 Task: Add a signature Kiera Campbell containing With heartfelt thanks and warm wishes, Kiera Campbell to email address softage.9@softage.net and add a folder Quality control
Action: Mouse moved to (86, 65)
Screenshot: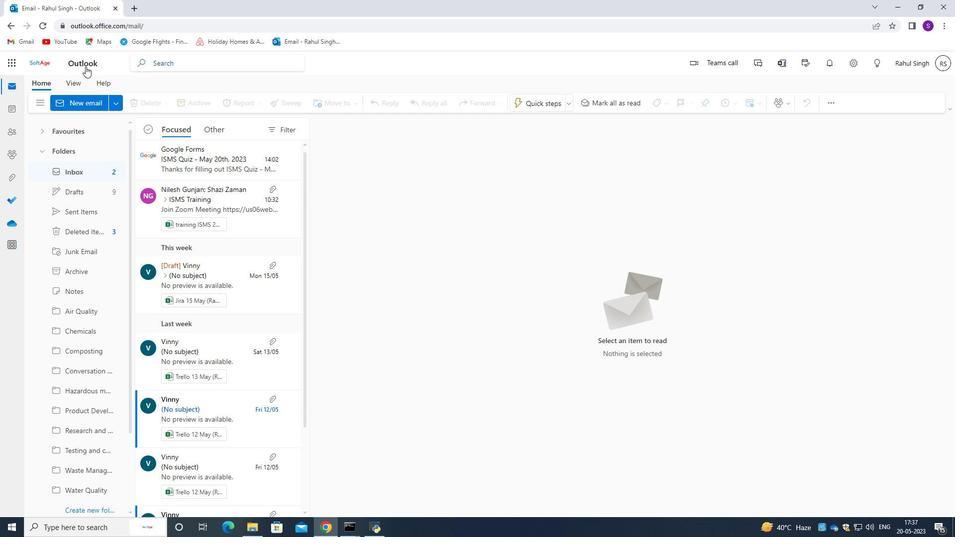 
Action: Mouse pressed left at (86, 65)
Screenshot: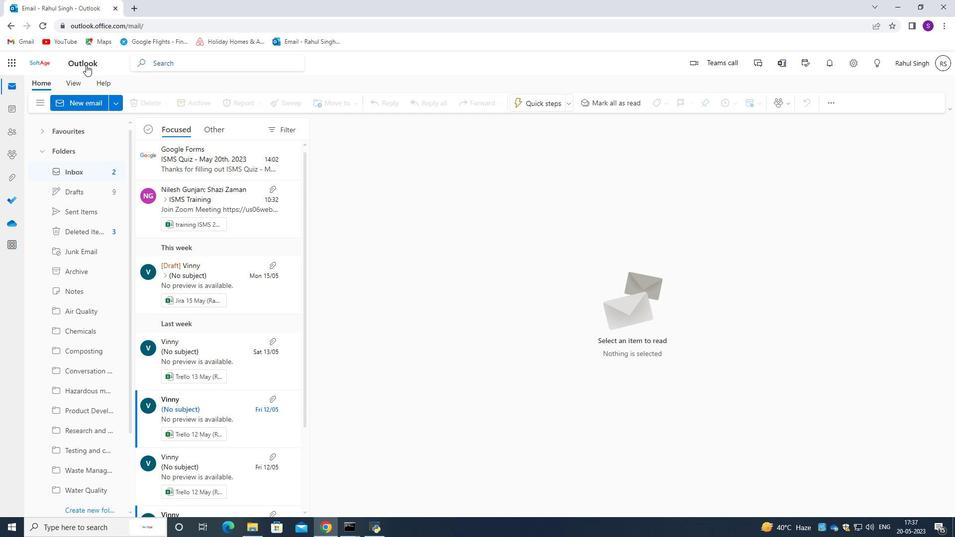 
Action: Mouse moved to (90, 103)
Screenshot: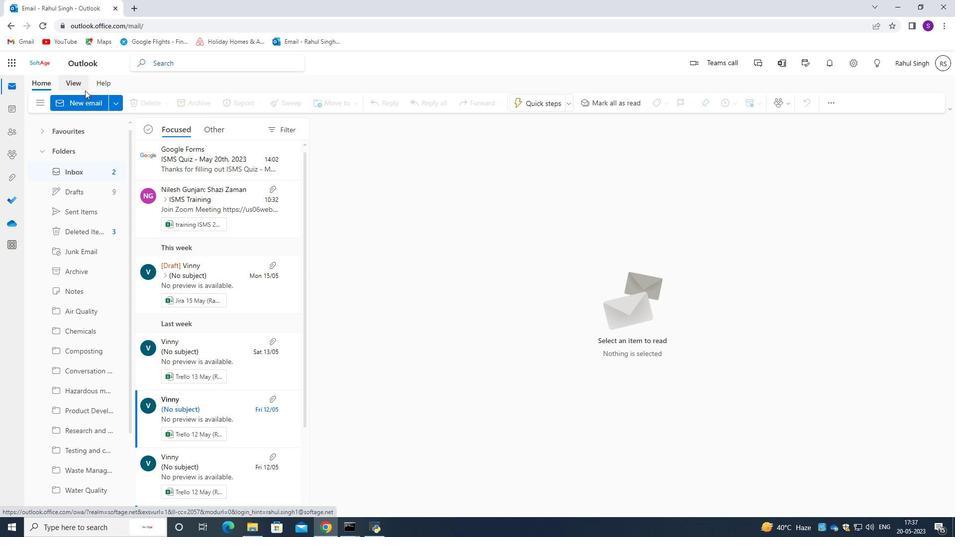 
Action: Mouse pressed left at (90, 103)
Screenshot: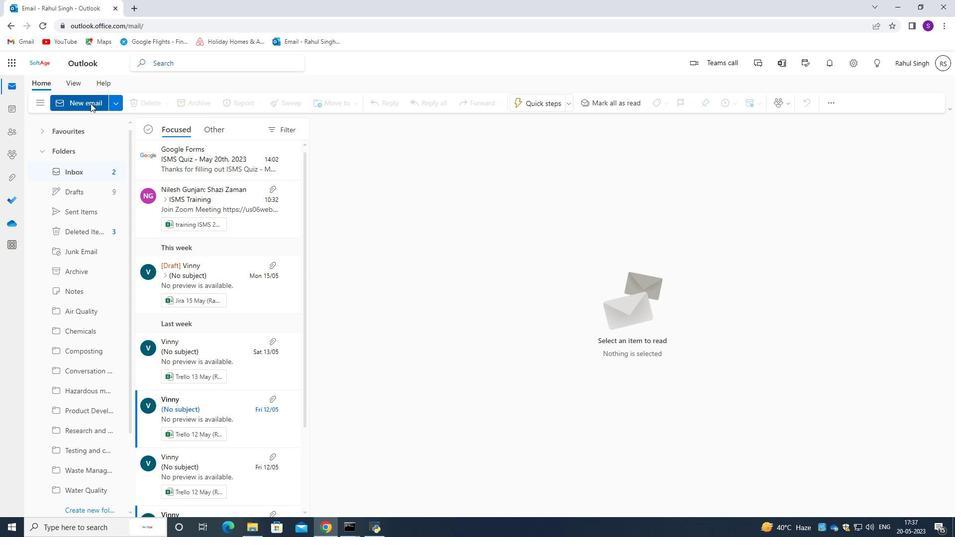
Action: Mouse moved to (649, 104)
Screenshot: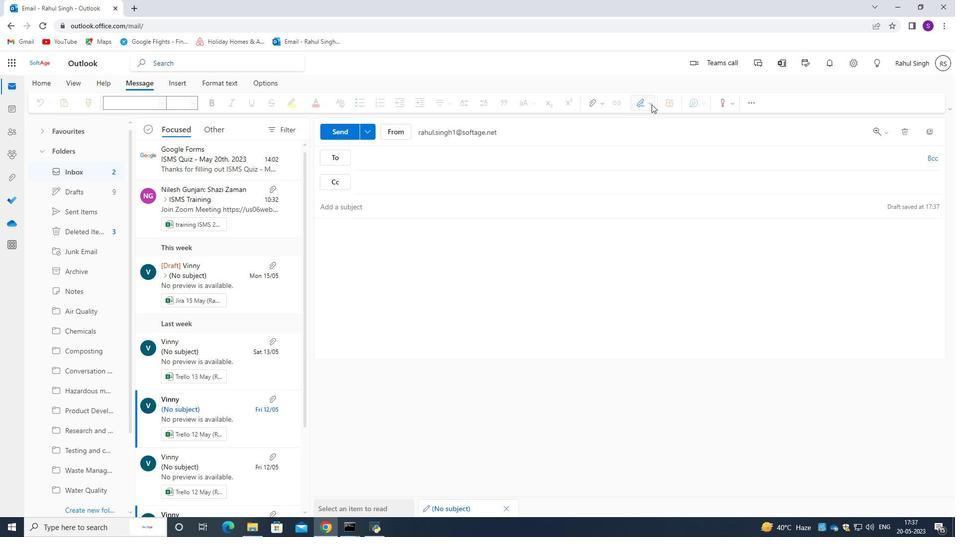 
Action: Mouse pressed left at (649, 104)
Screenshot: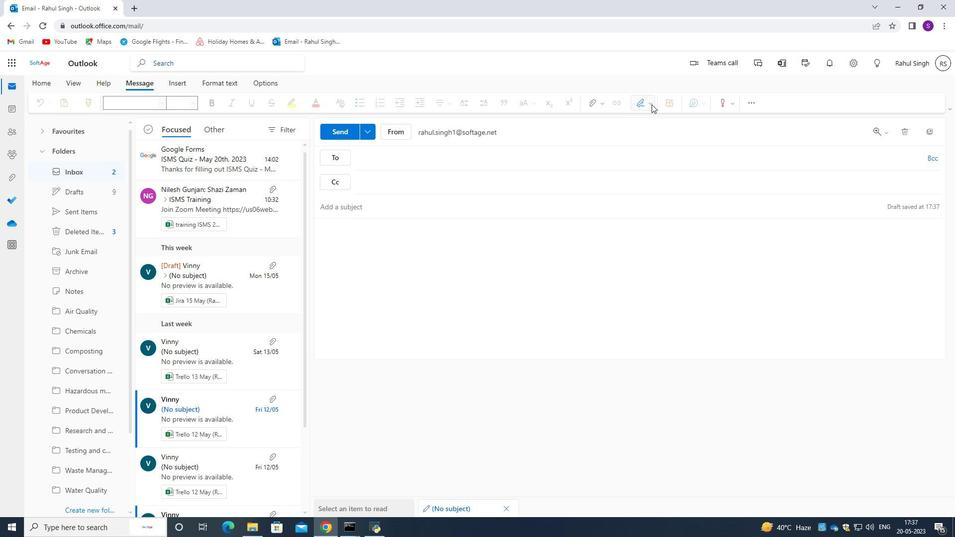 
Action: Mouse moved to (630, 179)
Screenshot: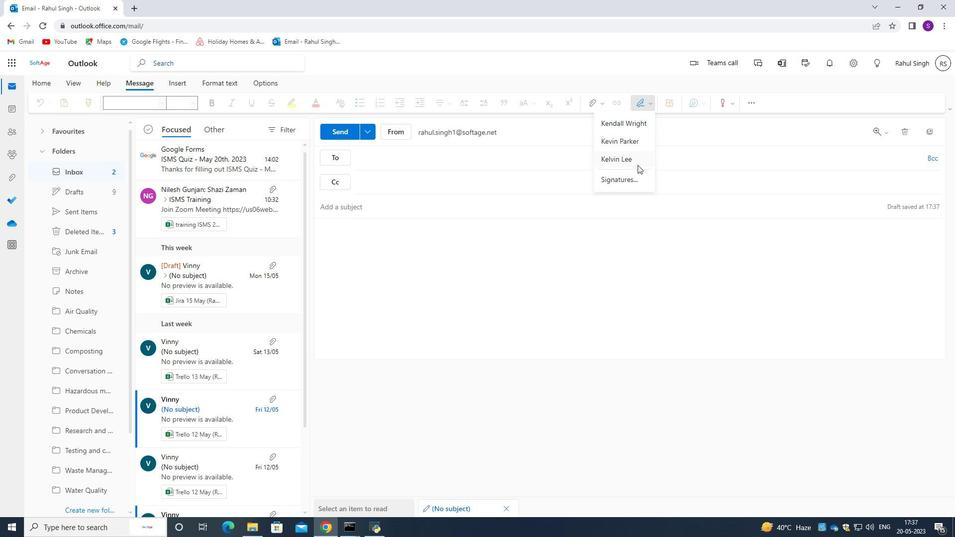 
Action: Mouse pressed left at (630, 179)
Screenshot: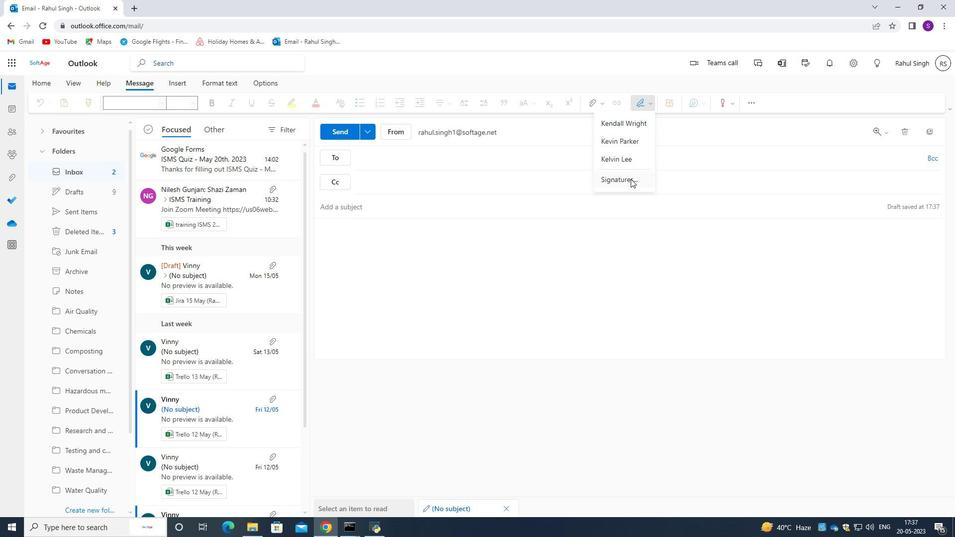 
Action: Mouse moved to (427, 160)
Screenshot: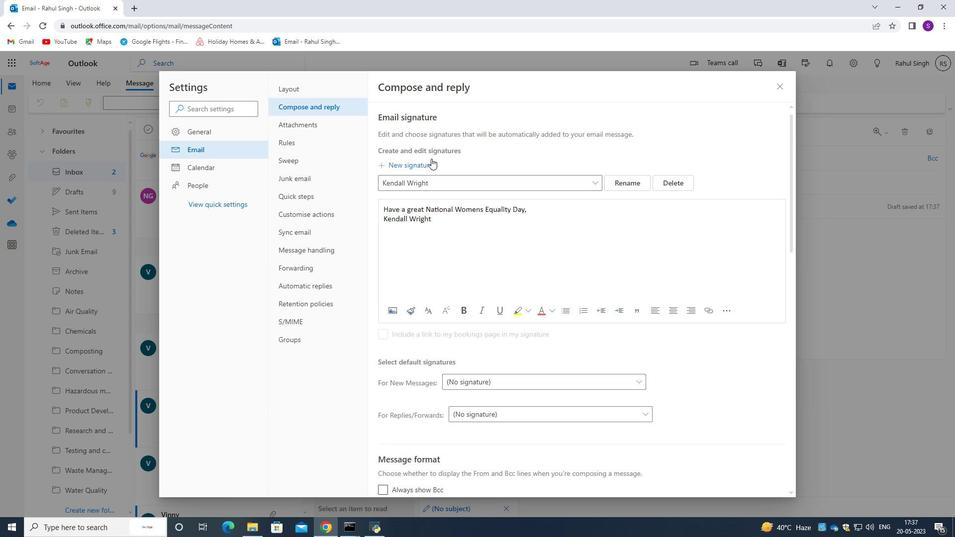 
Action: Mouse pressed left at (427, 160)
Screenshot: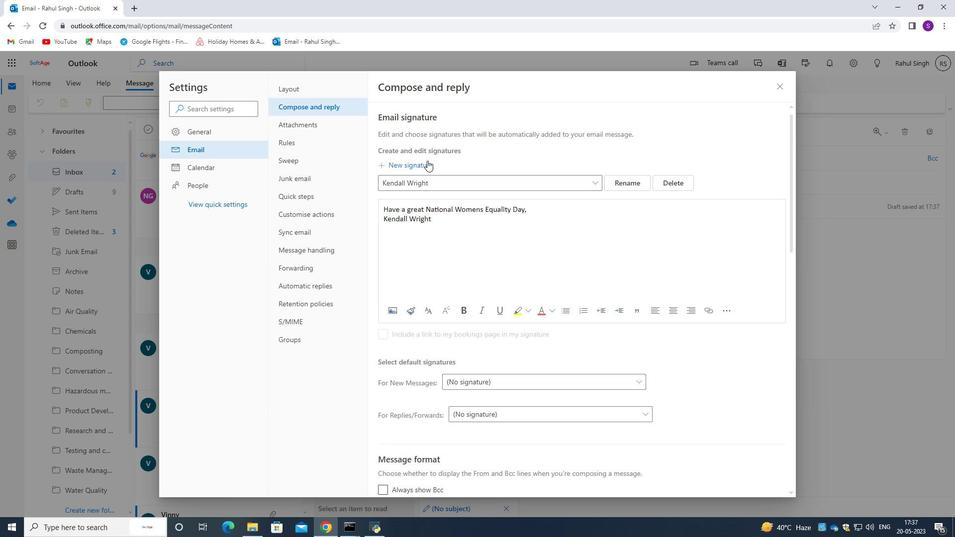 
Action: Mouse moved to (435, 179)
Screenshot: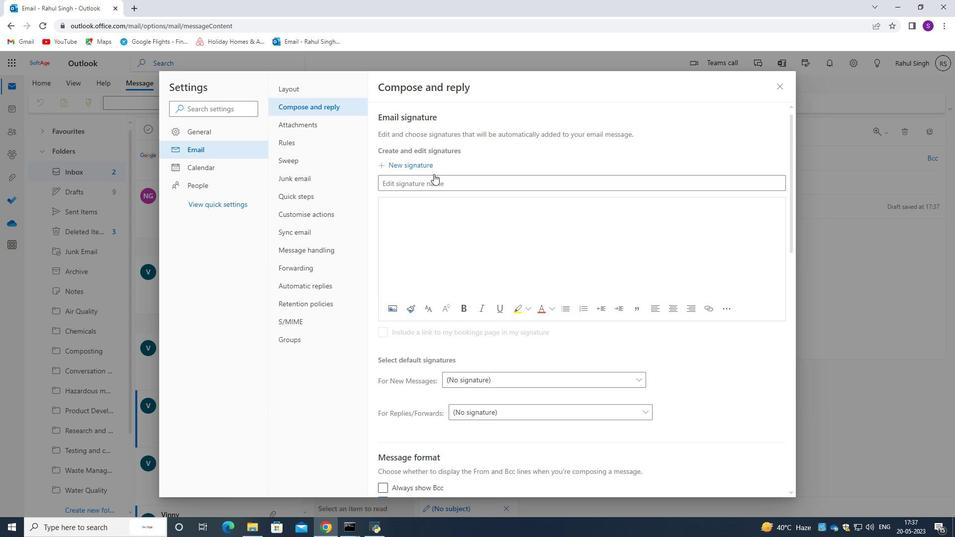 
Action: Mouse pressed left at (435, 179)
Screenshot: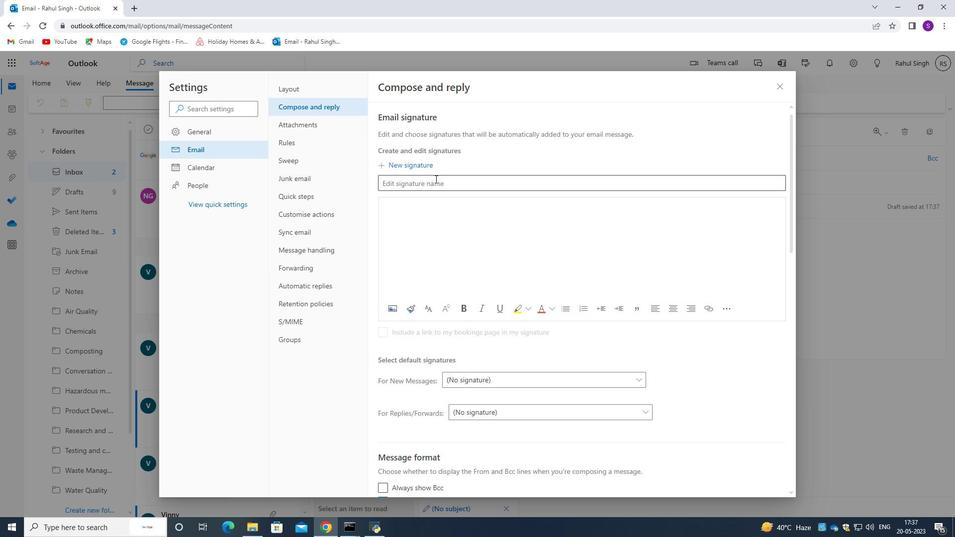 
Action: Mouse moved to (435, 179)
Screenshot: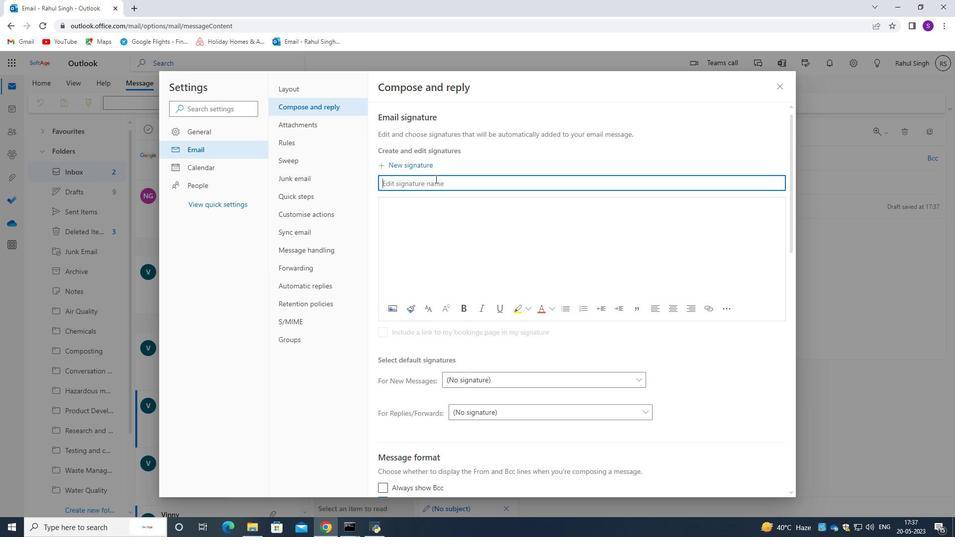 
Action: Key pressed <Key.caps_lock>K<Key.caps_lock>iera<Key.space><Key.caps_lock>C<Key.caps_lock>ampbell
Screenshot: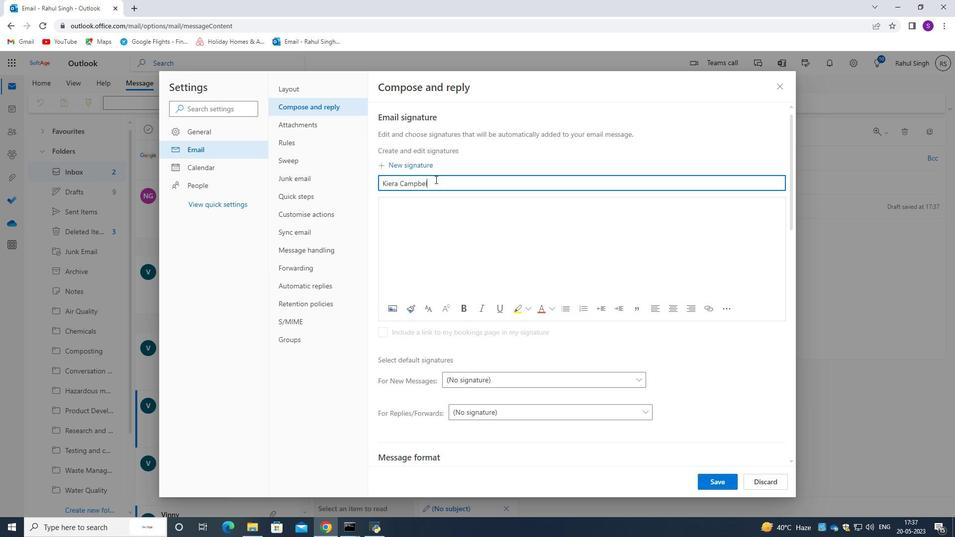 
Action: Mouse moved to (450, 221)
Screenshot: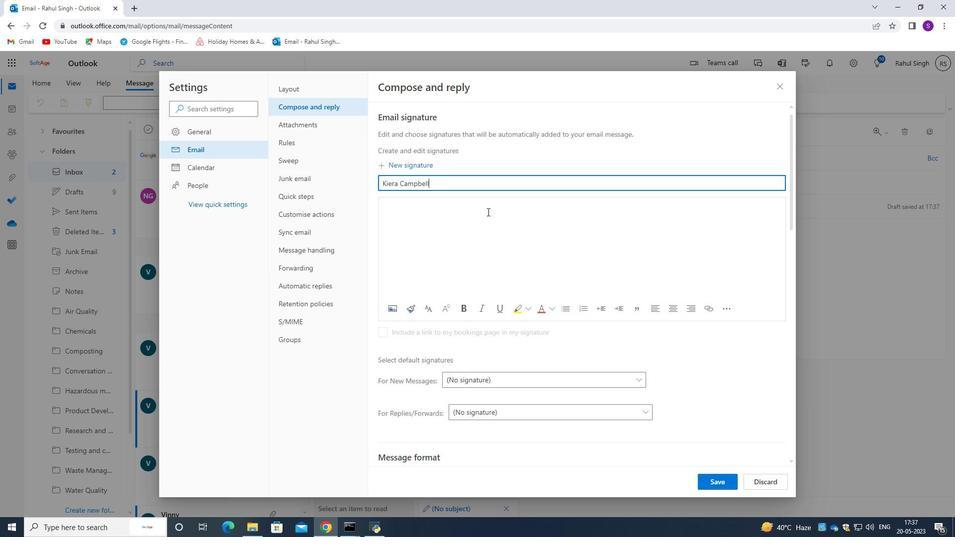 
Action: Mouse pressed left at (450, 221)
Screenshot: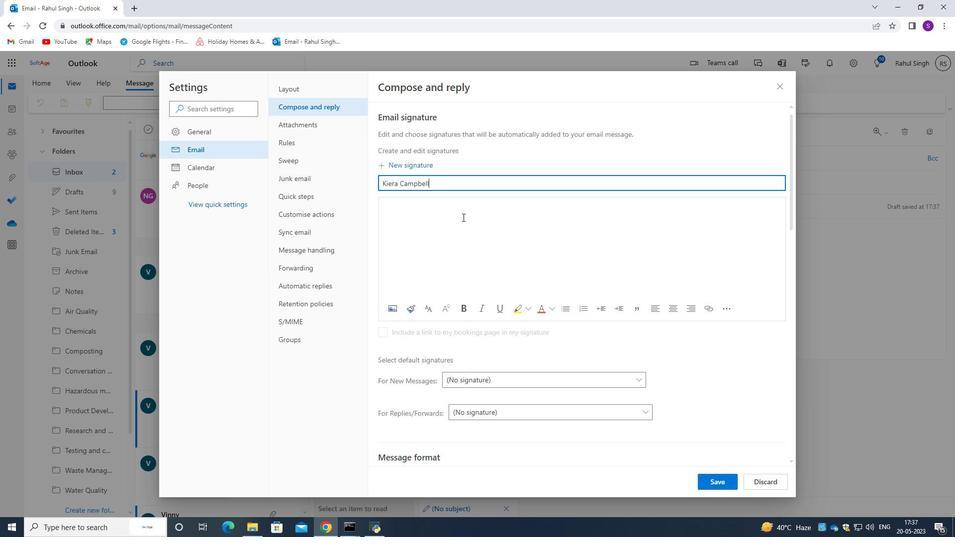 
Action: Key pressed <Key.caps_lock>C<Key.caps_lock><Key.backspace>containing<Key.space><Key.backspace><Key.backspace><Key.backspace><Key.backspace><Key.backspace><Key.backspace><Key.backspace><Key.backspace><Key.backspace><Key.backspace><Key.backspace><Key.backspace><Key.backspace><Key.backspace><Key.backspace><Key.backspace><Key.caps_lock>H<Key.caps_lock>eartfelt<Key.space>thanks<Key.space>and<Key.space>warm<Key.space>wishes,<Key.enter><Key.caps_lock>K<Key.caps_lock>iera<Key.space><Key.caps_lock>C<Key.caps_lock>ampbell
Screenshot: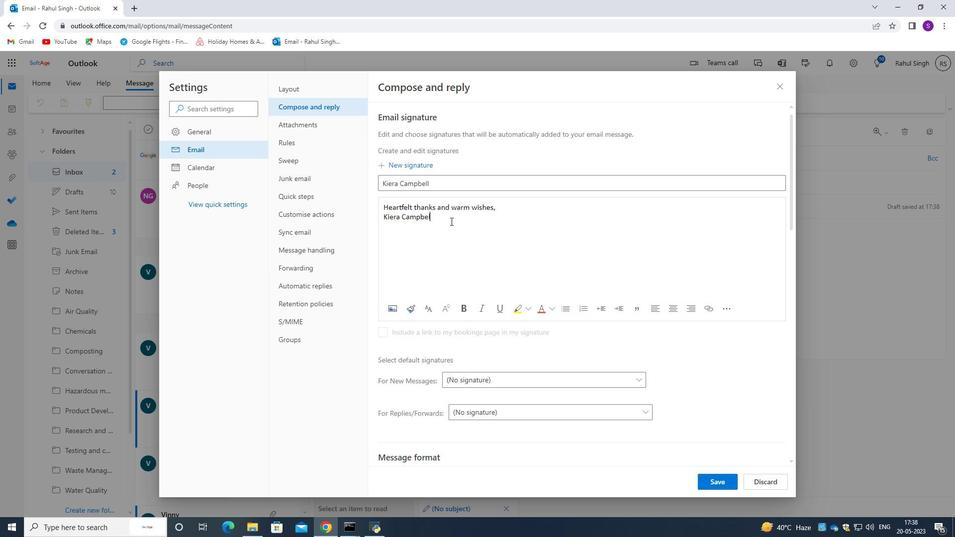 
Action: Mouse moved to (715, 480)
Screenshot: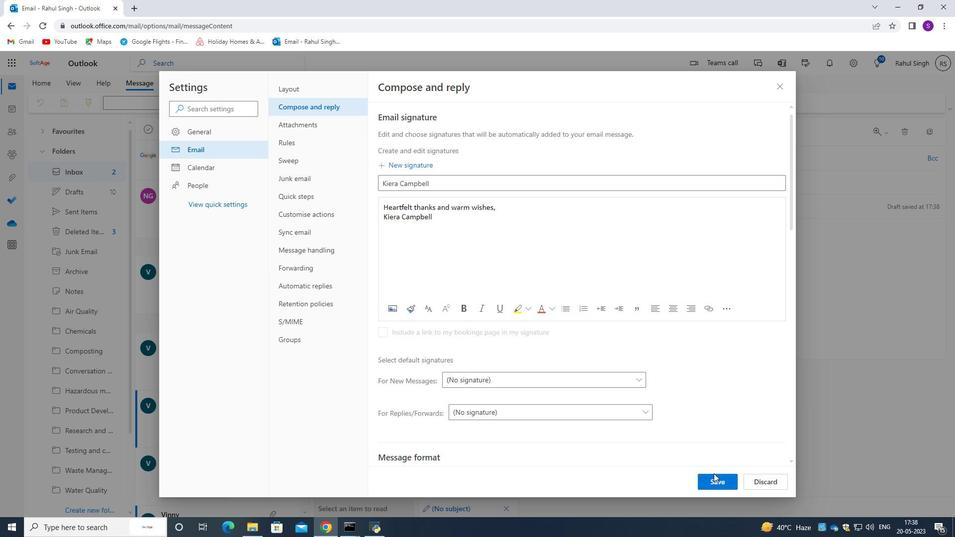 
Action: Mouse pressed left at (715, 480)
Screenshot: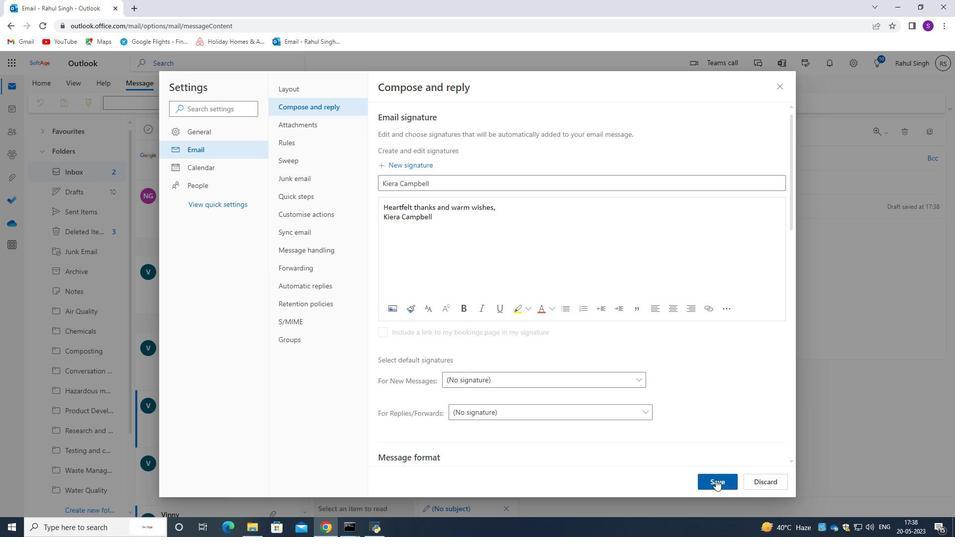 
Action: Mouse moved to (710, 415)
Screenshot: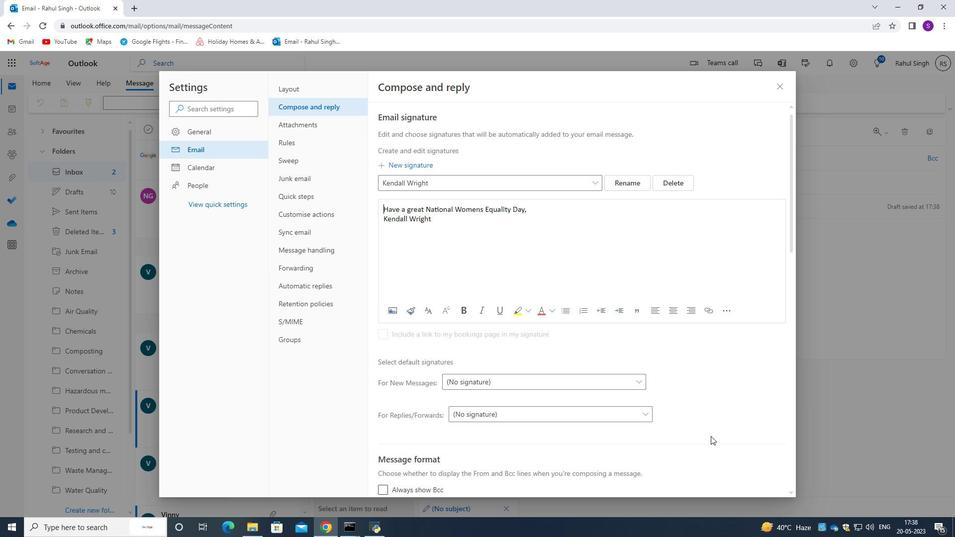 
Action: Mouse scrolled (710, 414) with delta (0, 0)
Screenshot: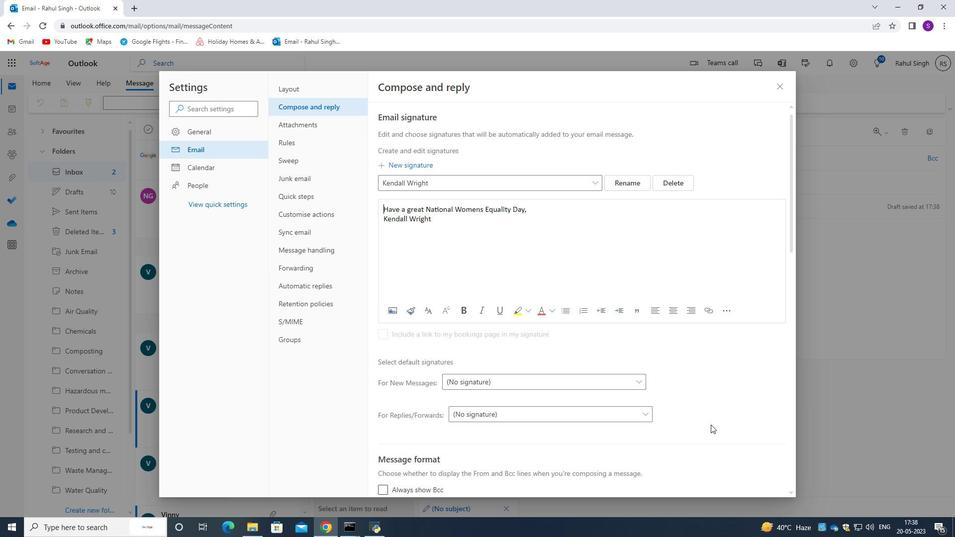 
Action: Mouse scrolled (710, 414) with delta (0, 0)
Screenshot: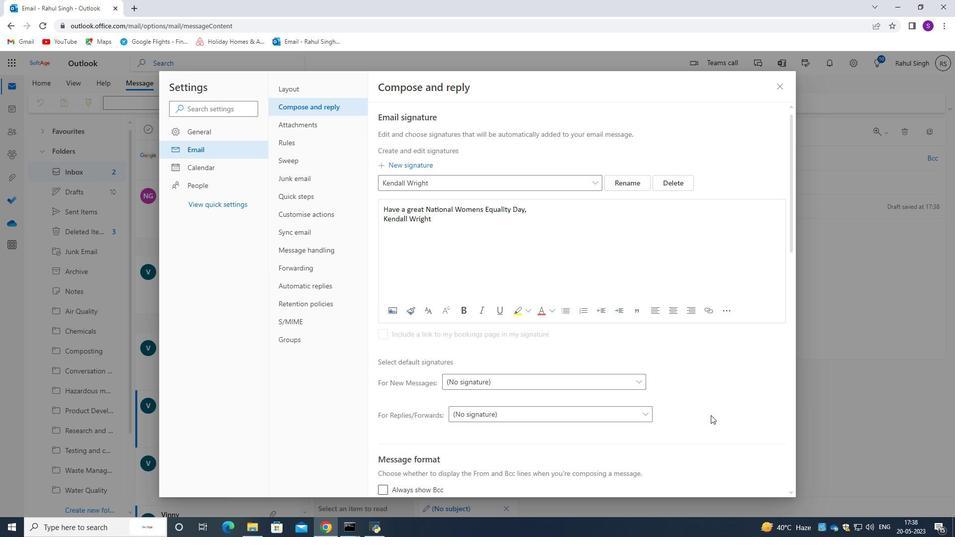 
Action: Mouse moved to (709, 413)
Screenshot: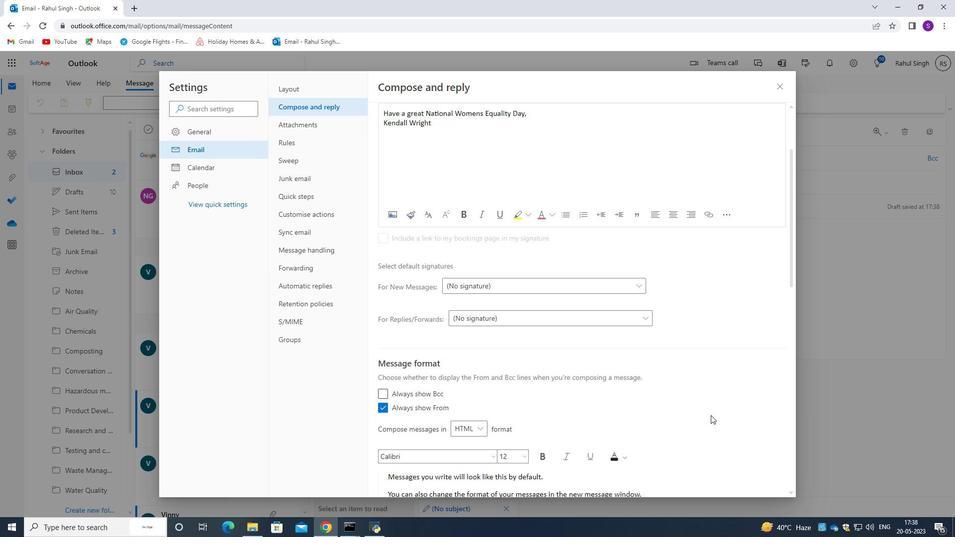 
Action: Mouse scrolled (709, 413) with delta (0, 0)
Screenshot: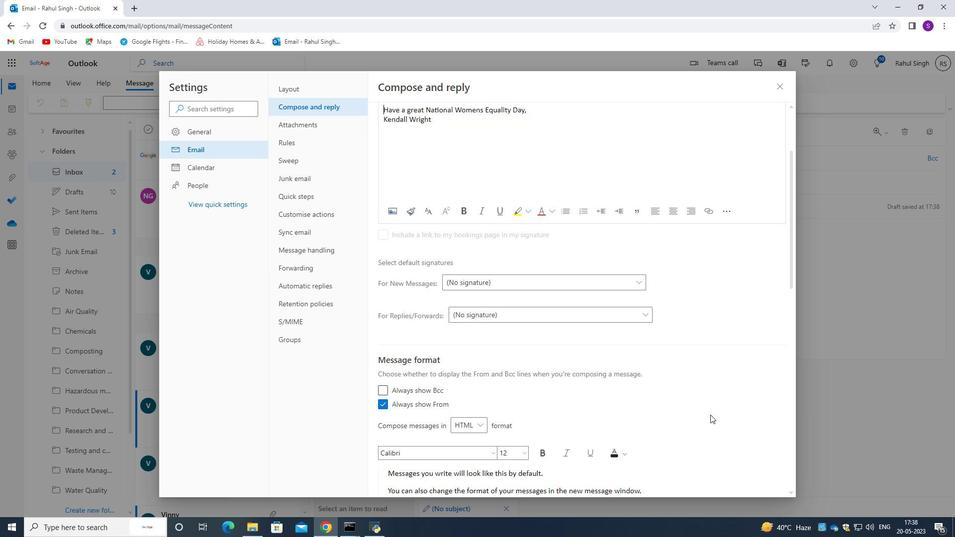 
Action: Mouse scrolled (709, 413) with delta (0, 0)
Screenshot: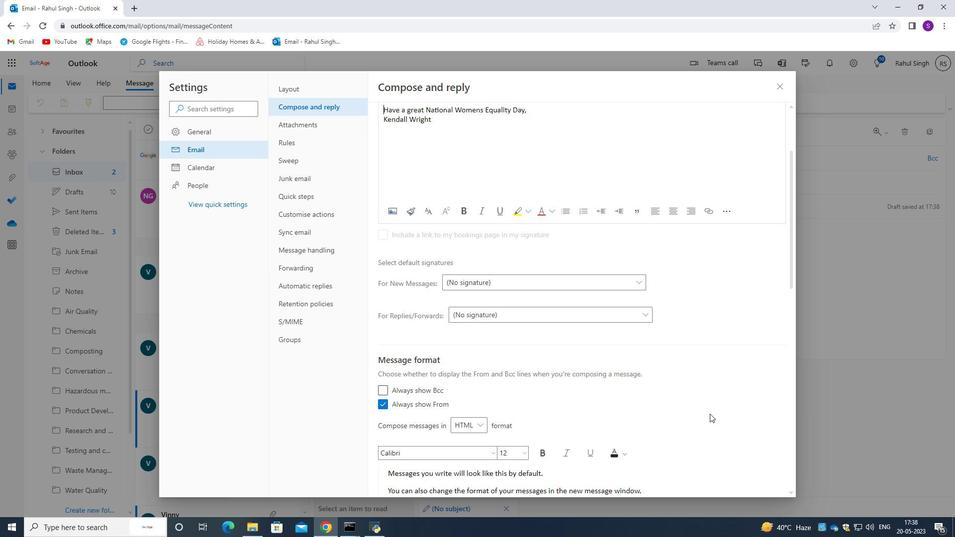 
Action: Mouse scrolled (709, 413) with delta (0, 0)
Screenshot: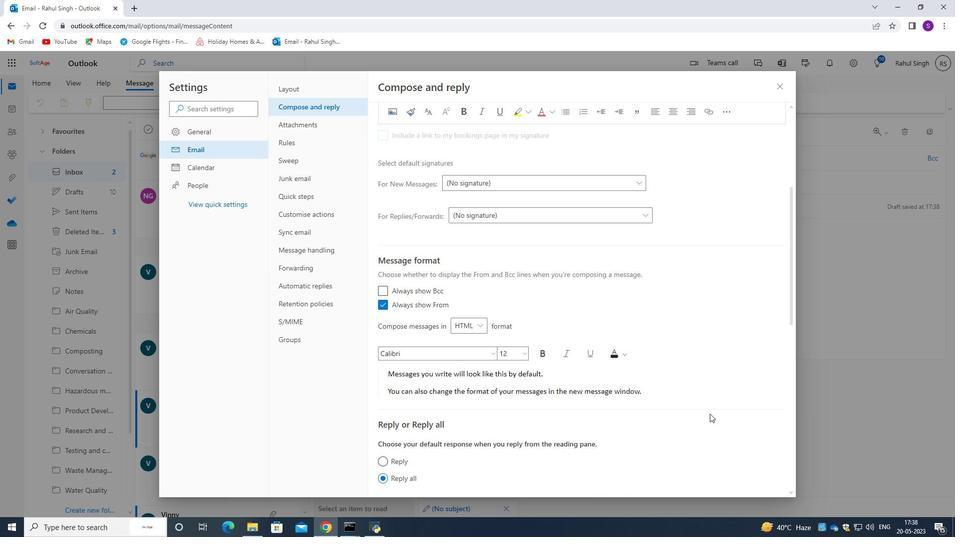 
Action: Mouse scrolled (709, 413) with delta (0, 0)
Screenshot: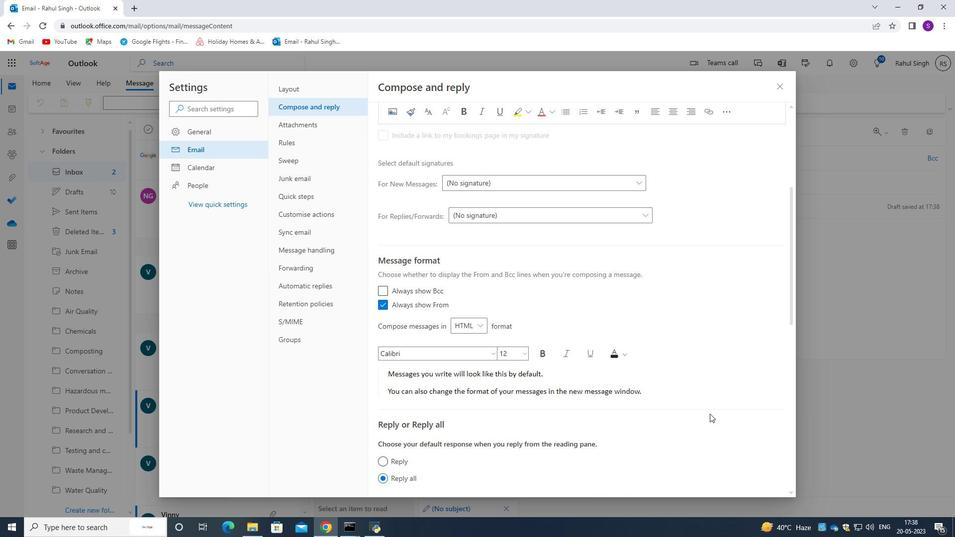 
Action: Mouse moved to (697, 411)
Screenshot: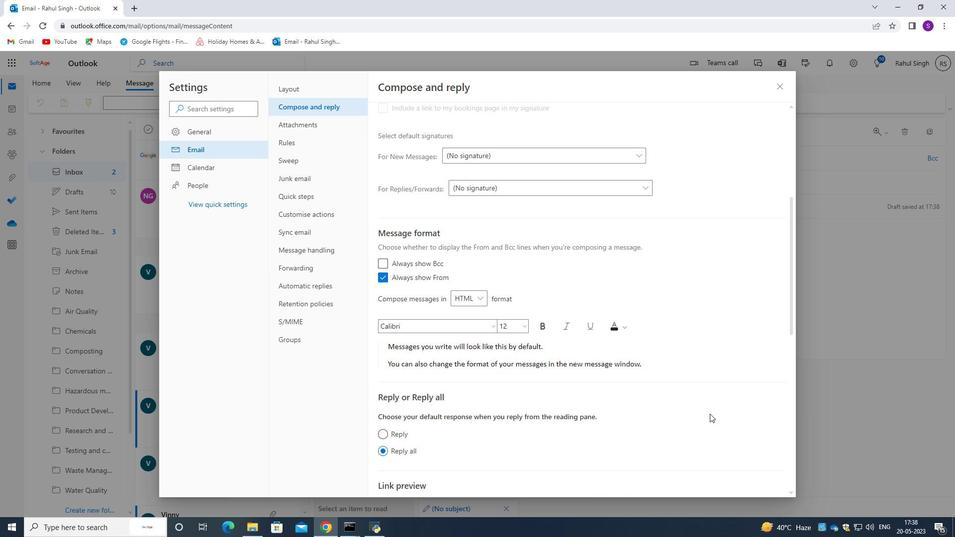 
Action: Mouse scrolled (697, 412) with delta (0, 0)
Screenshot: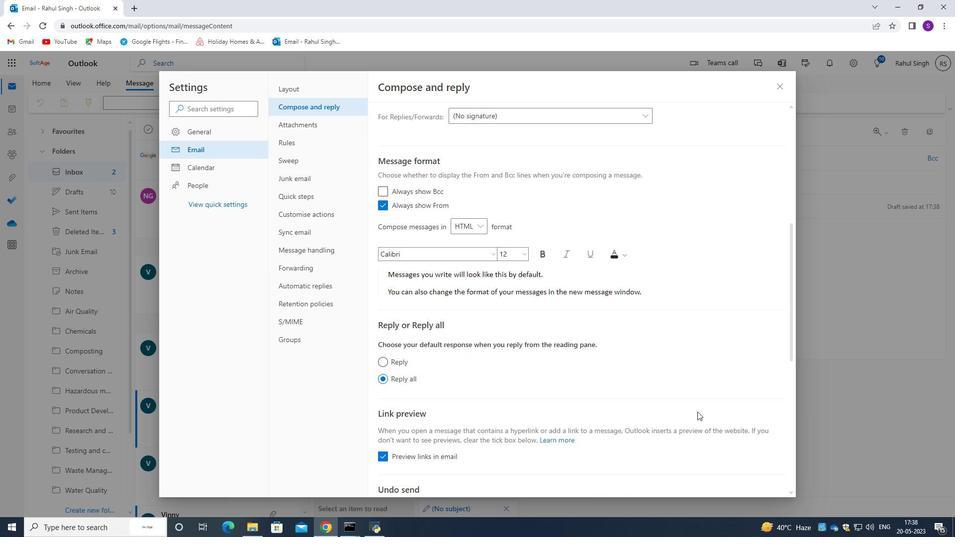 
Action: Mouse scrolled (697, 412) with delta (0, 0)
Screenshot: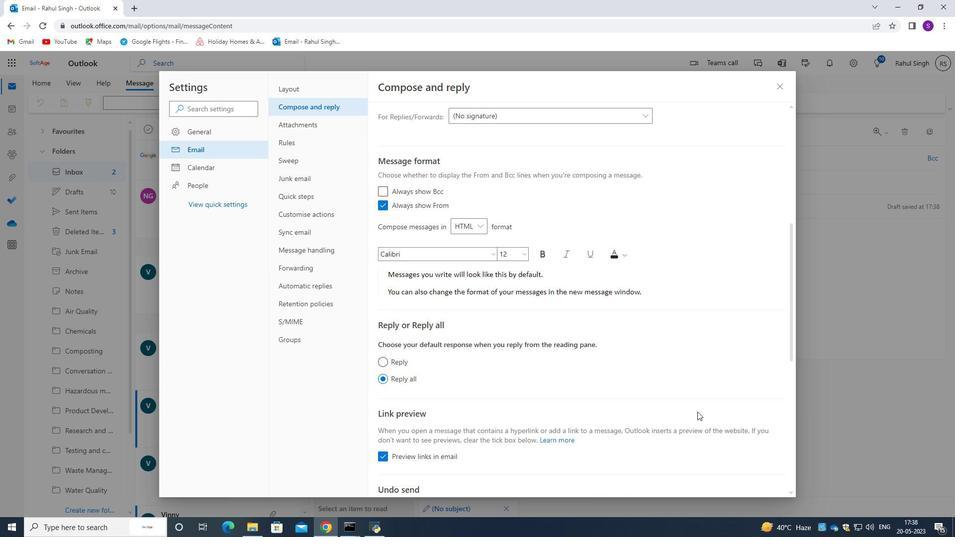 
Action: Mouse scrolled (697, 412) with delta (0, 0)
Screenshot: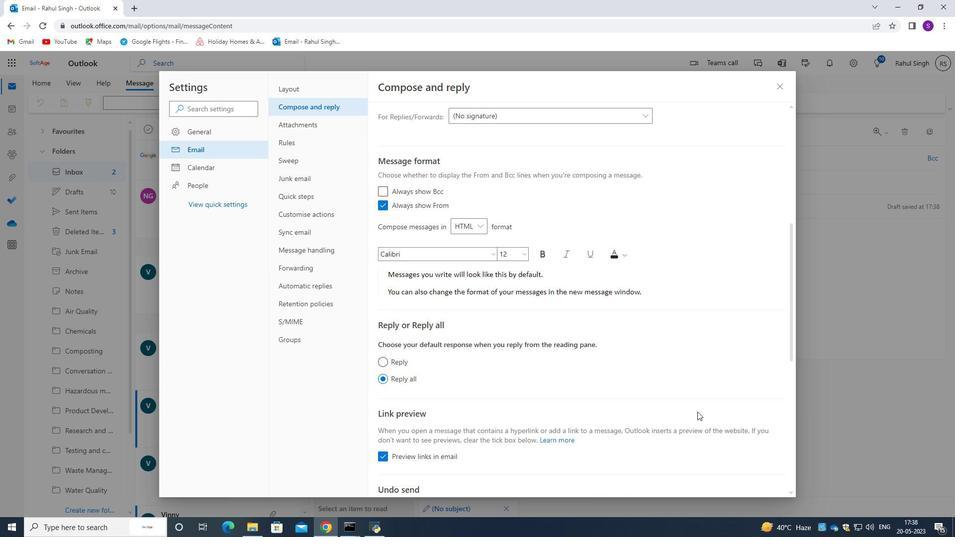 
Action: Mouse scrolled (697, 412) with delta (0, 0)
Screenshot: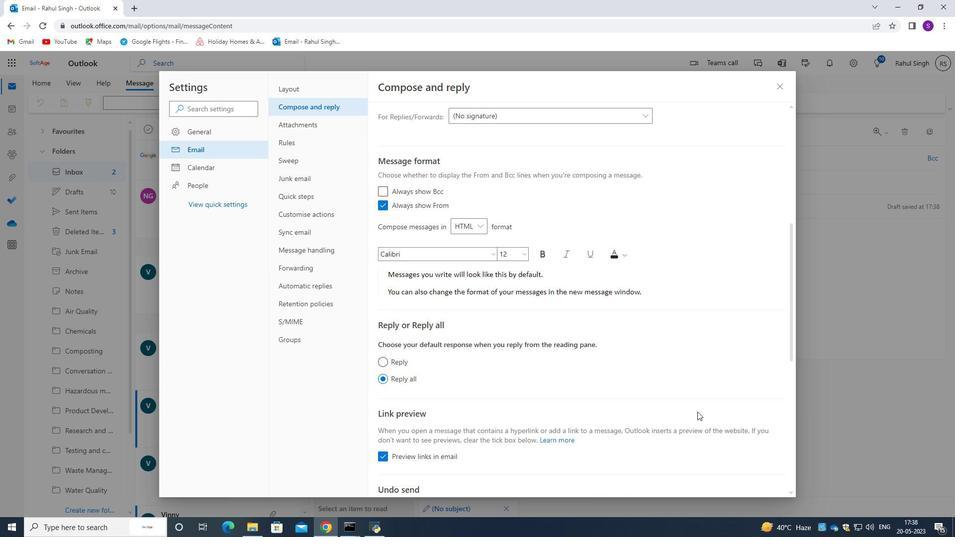 
Action: Mouse scrolled (697, 412) with delta (0, 0)
Screenshot: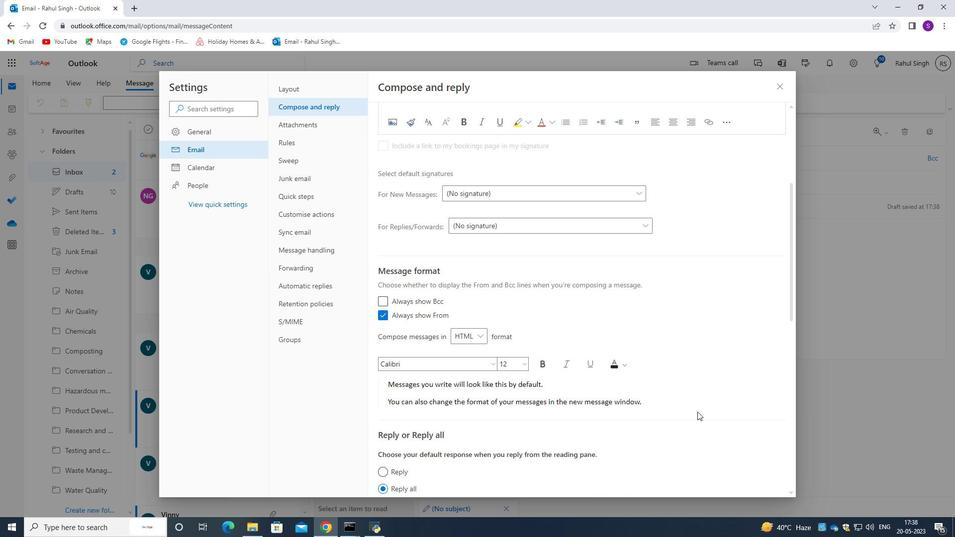 
Action: Mouse scrolled (697, 412) with delta (0, 0)
Screenshot: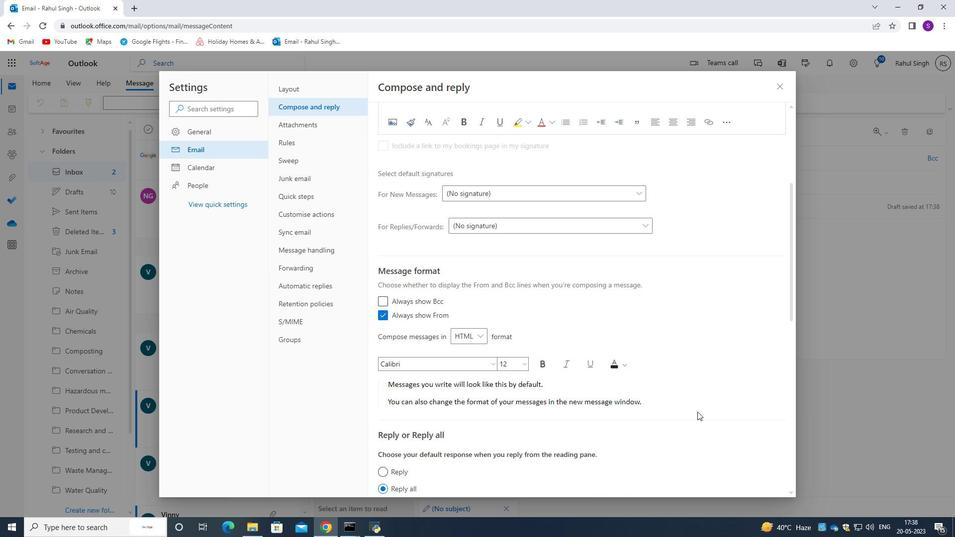 
Action: Mouse scrolled (697, 412) with delta (0, 0)
Screenshot: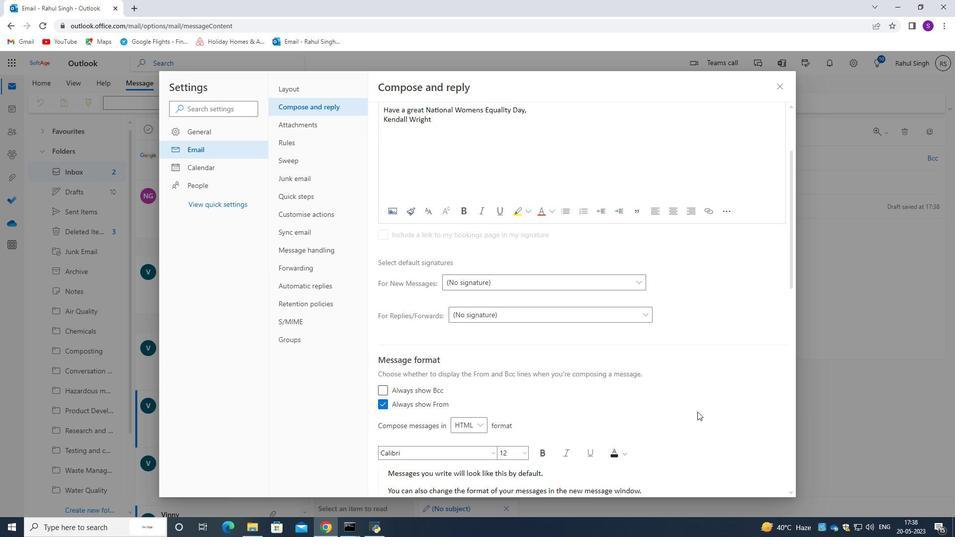 
Action: Mouse moved to (777, 89)
Screenshot: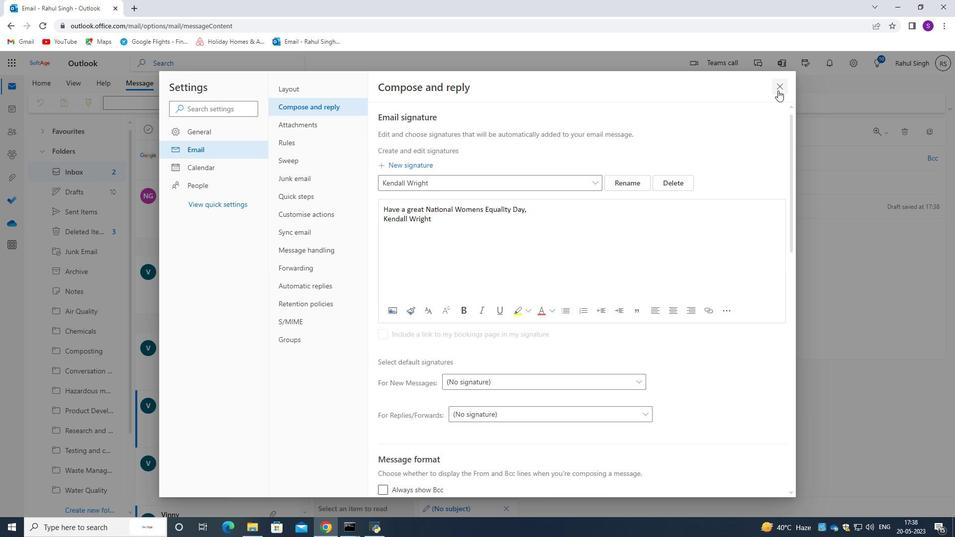 
Action: Mouse pressed left at (777, 89)
Screenshot: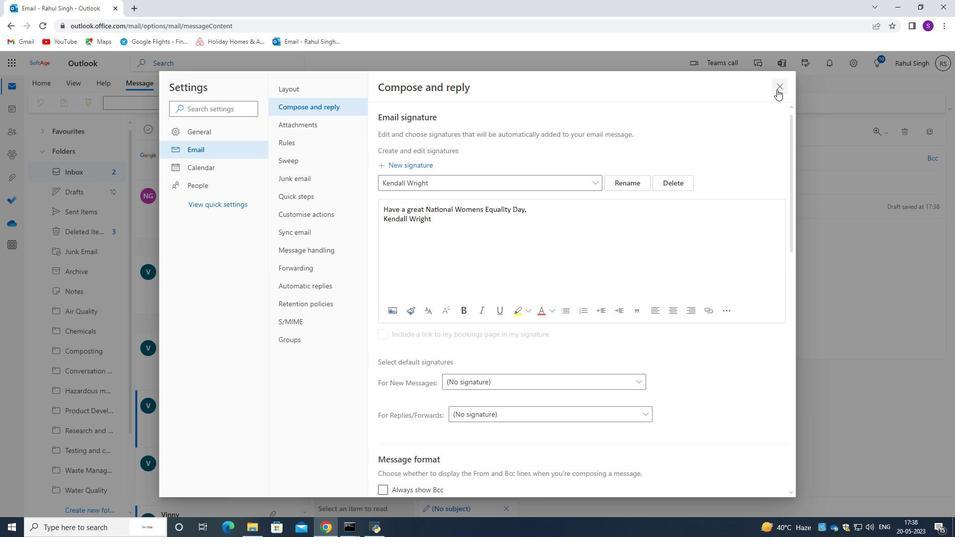 
Action: Mouse moved to (604, 104)
Screenshot: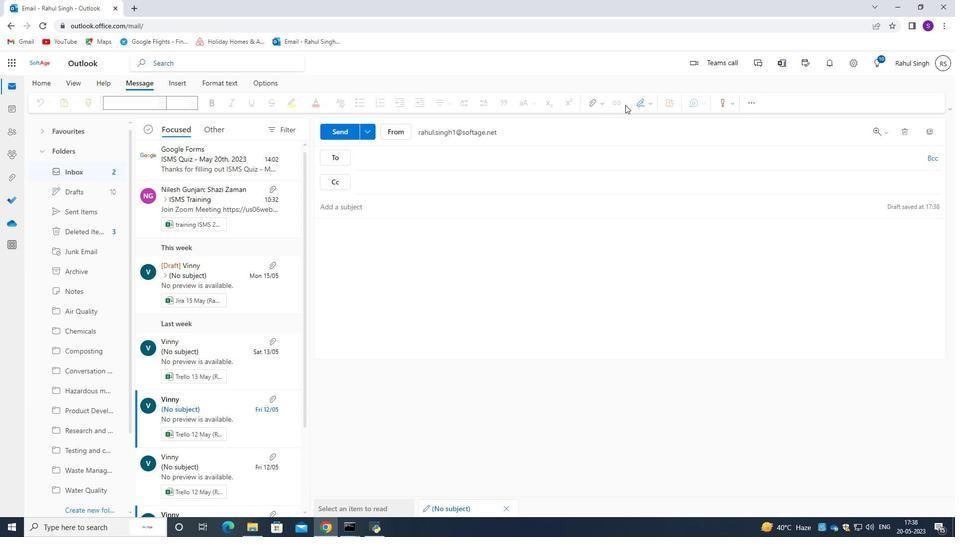 
Action: Mouse pressed left at (604, 104)
Screenshot: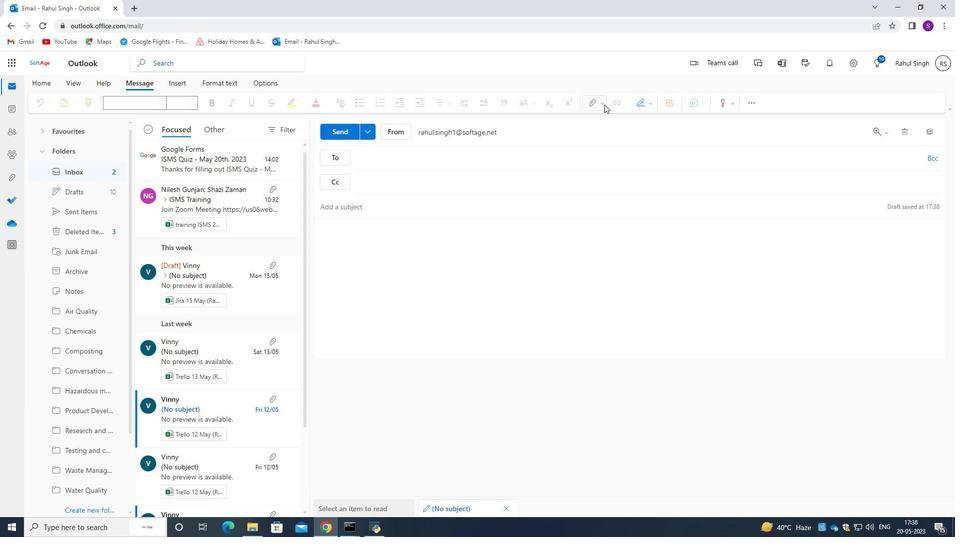
Action: Mouse moved to (682, 165)
Screenshot: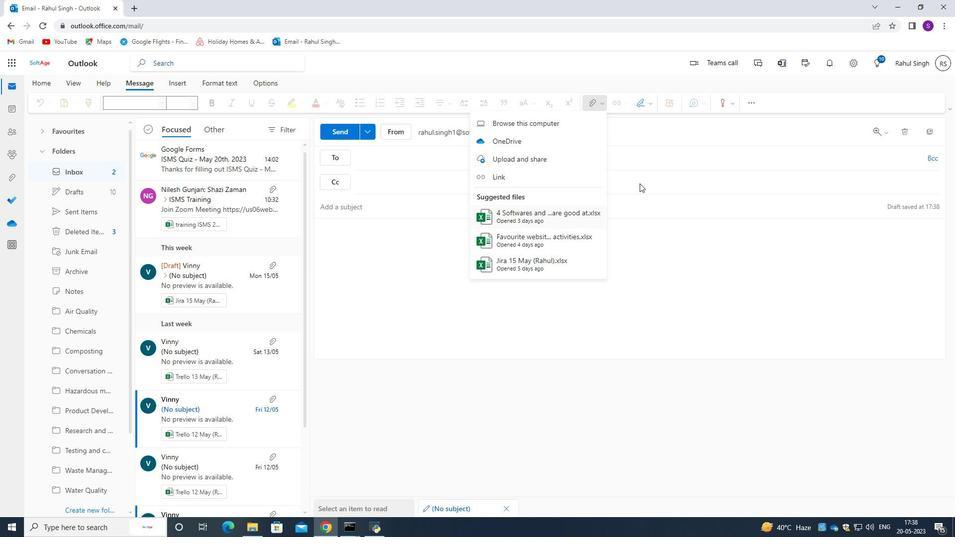 
Action: Mouse pressed left at (682, 165)
Screenshot: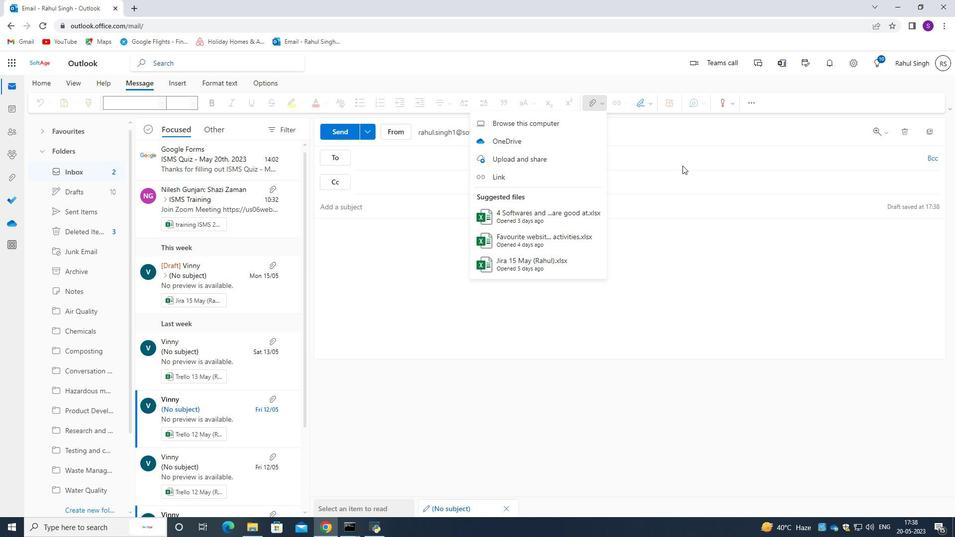
Action: Mouse moved to (654, 104)
Screenshot: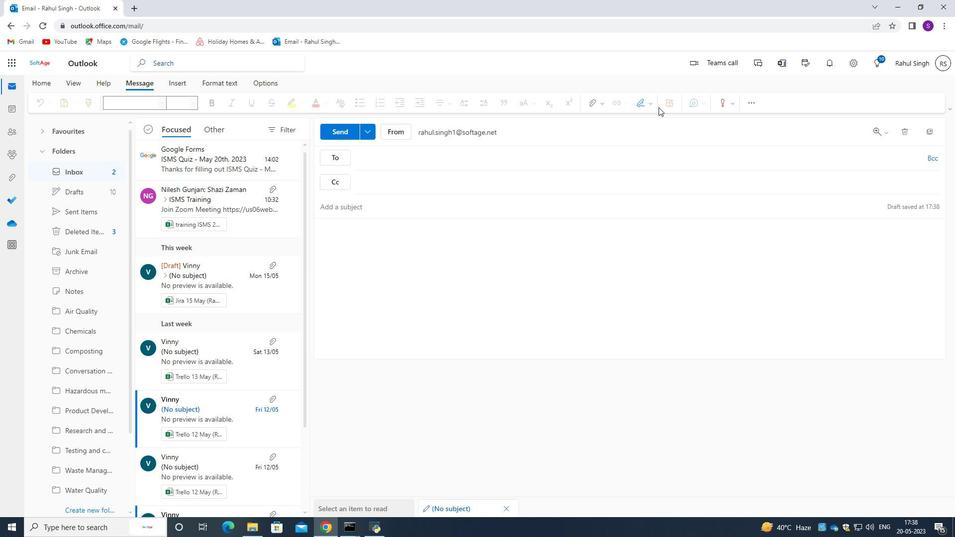 
Action: Mouse pressed left at (654, 104)
Screenshot: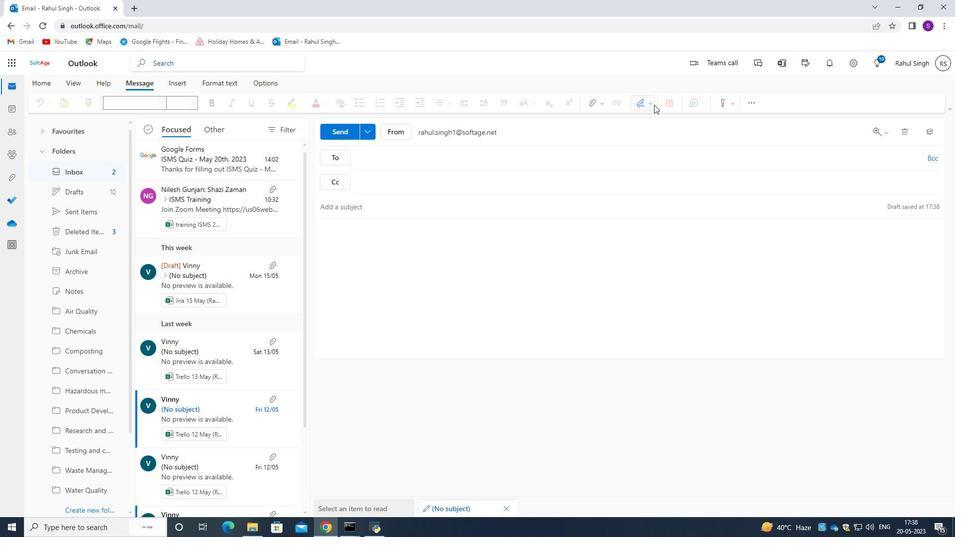 
Action: Mouse moved to (626, 180)
Screenshot: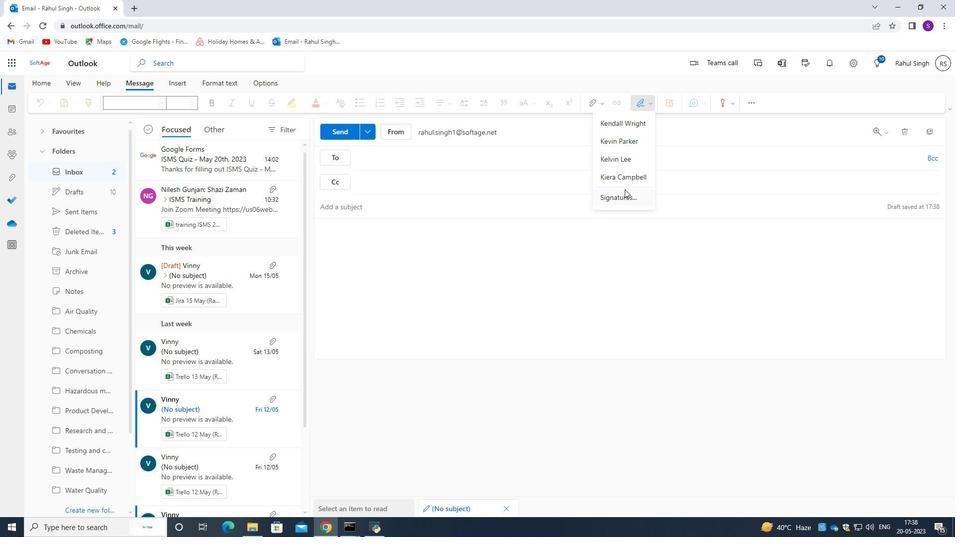 
Action: Mouse pressed left at (626, 180)
Screenshot: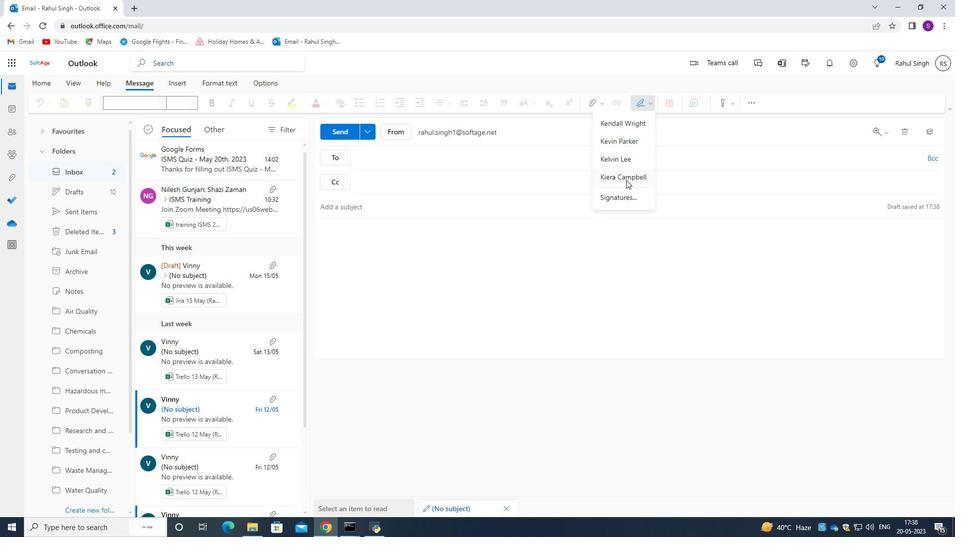 
Action: Mouse moved to (375, 151)
Screenshot: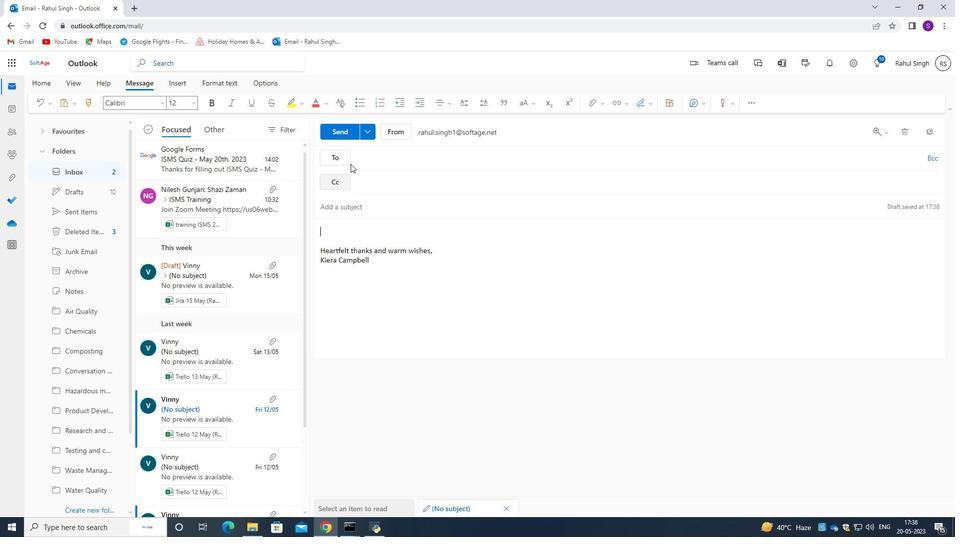 
Action: Mouse pressed left at (375, 151)
Screenshot: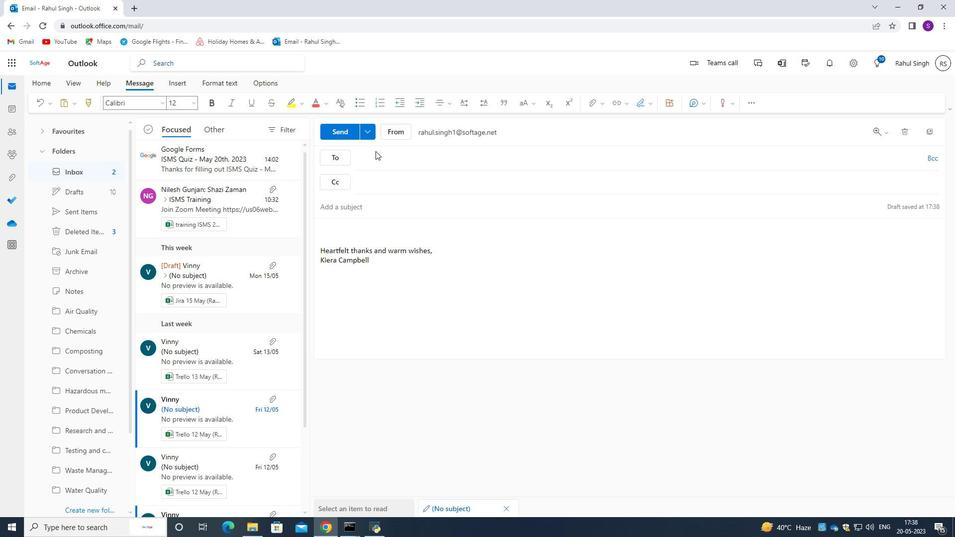 
Action: Mouse moved to (376, 155)
Screenshot: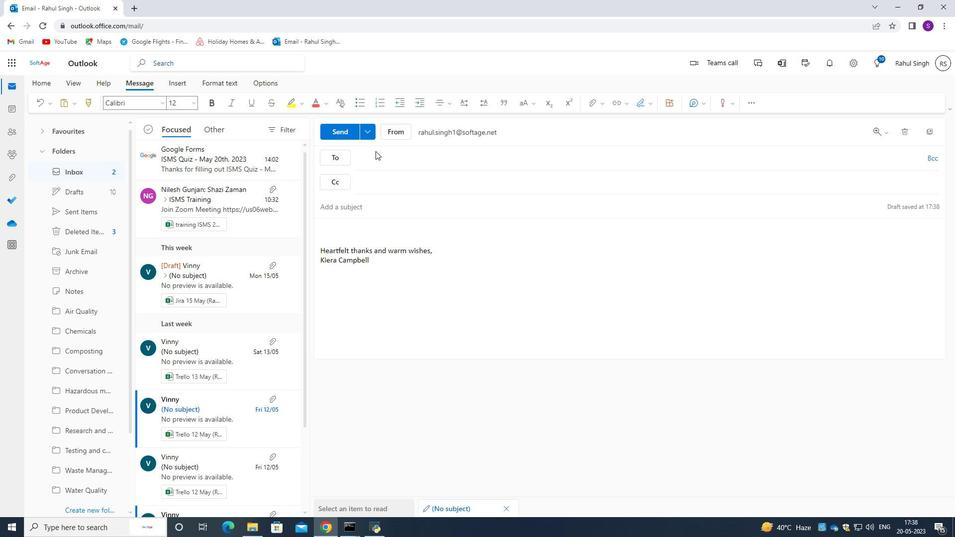 
Action: Mouse pressed left at (376, 155)
Screenshot: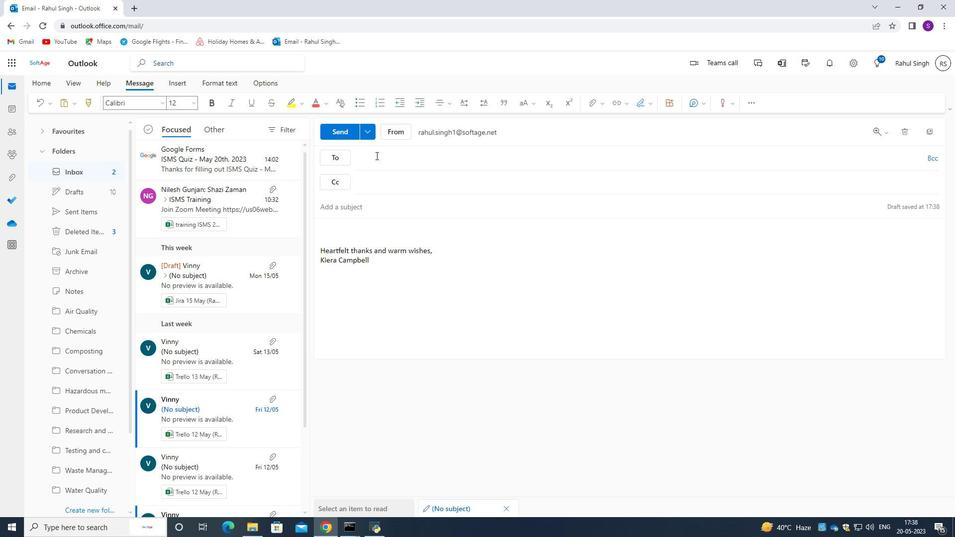 
Action: Key pressed softage.9<Key.shift>@softage.net
Screenshot: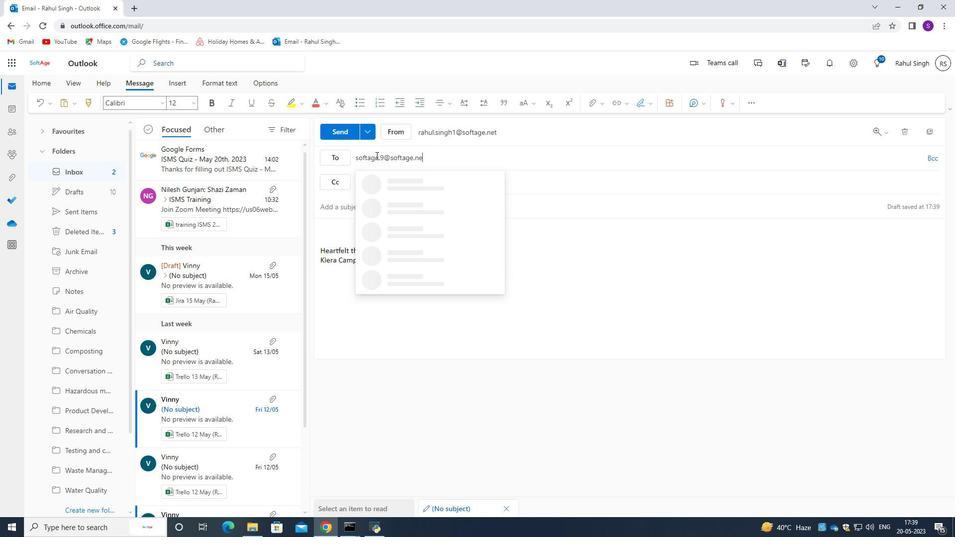 
Action: Mouse moved to (390, 187)
Screenshot: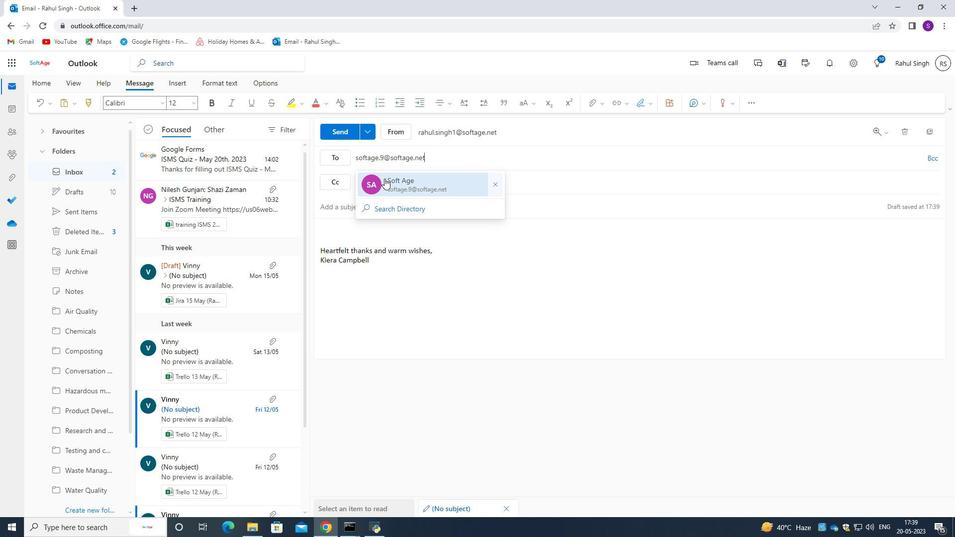 
Action: Mouse pressed left at (390, 187)
Screenshot: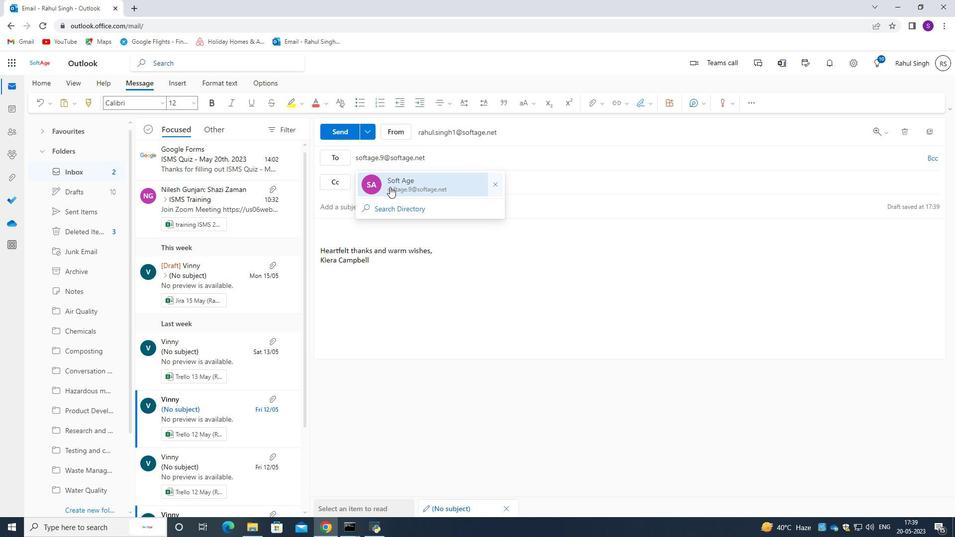 
Action: Mouse moved to (101, 433)
Screenshot: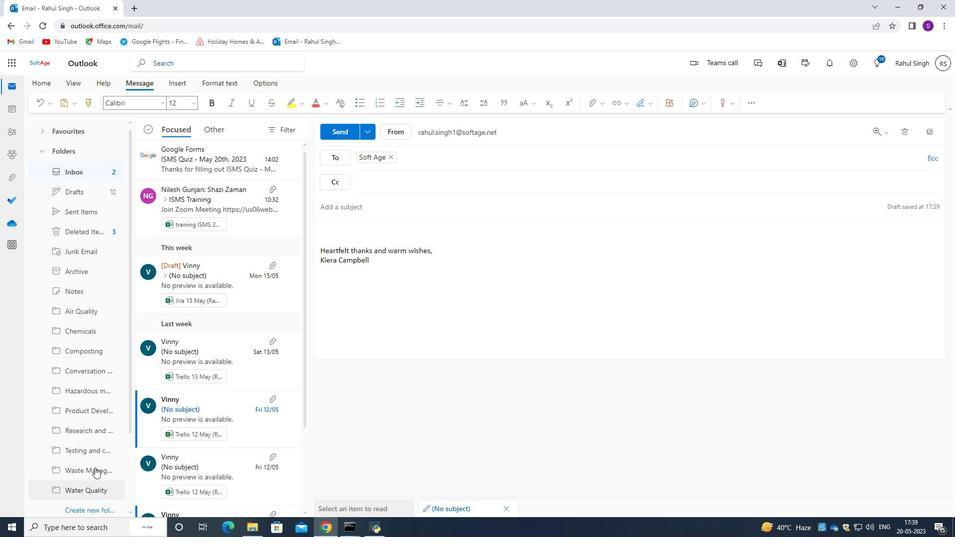 
Action: Mouse scrolled (101, 432) with delta (0, 0)
Screenshot: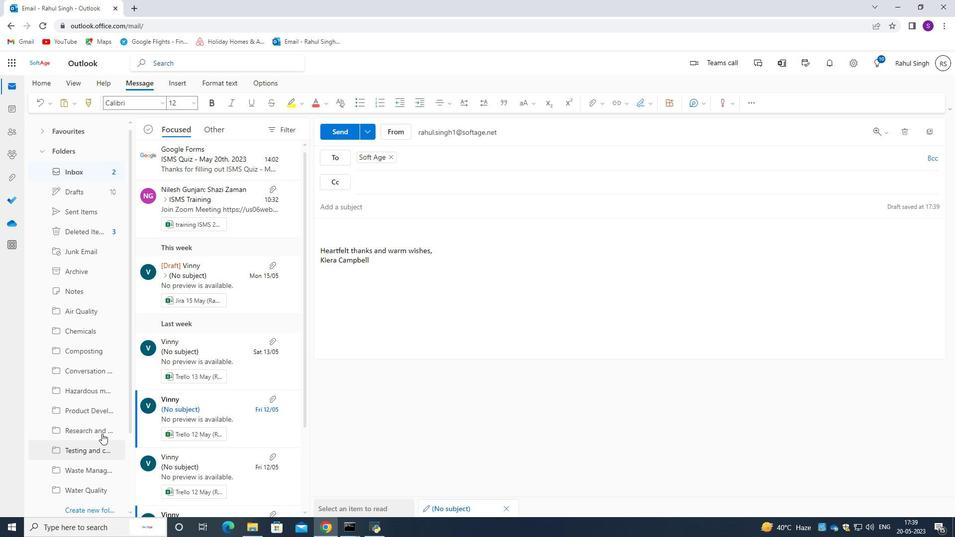 
Action: Mouse moved to (95, 466)
Screenshot: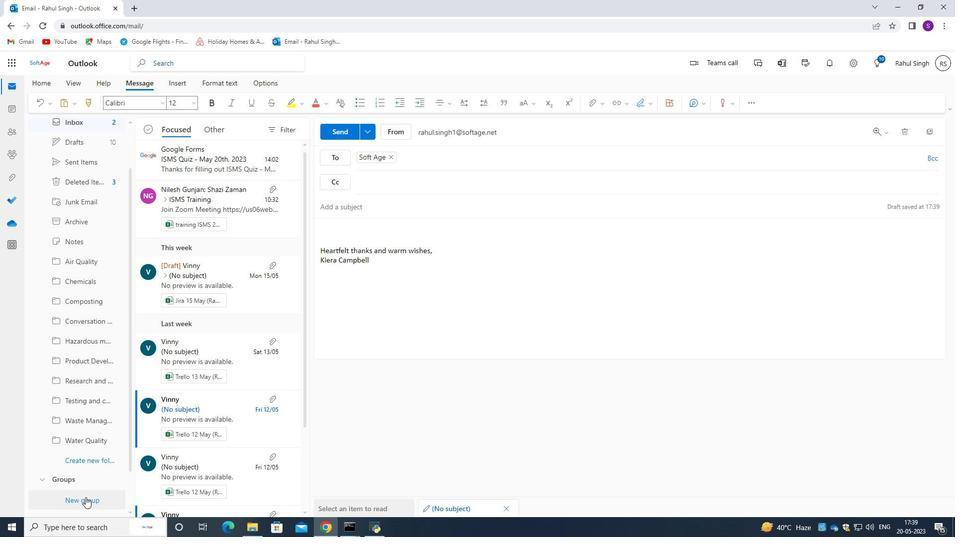 
Action: Mouse pressed left at (95, 466)
Screenshot: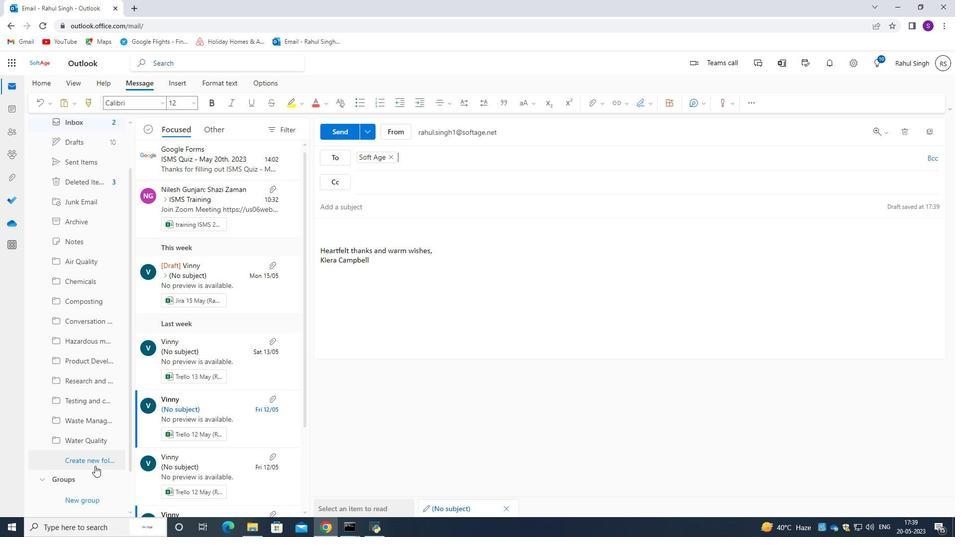 
Action: Mouse moved to (84, 461)
Screenshot: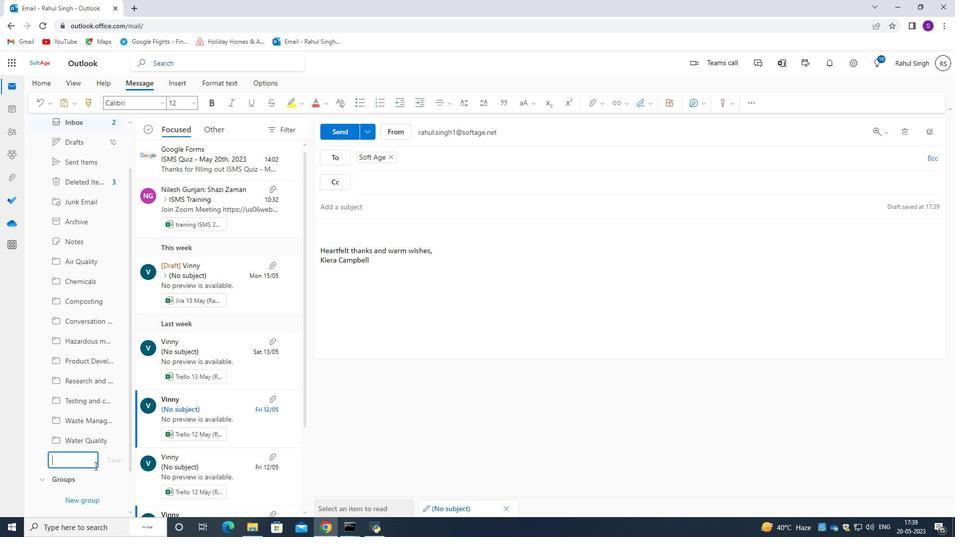 
Action: Mouse pressed left at (84, 461)
Screenshot: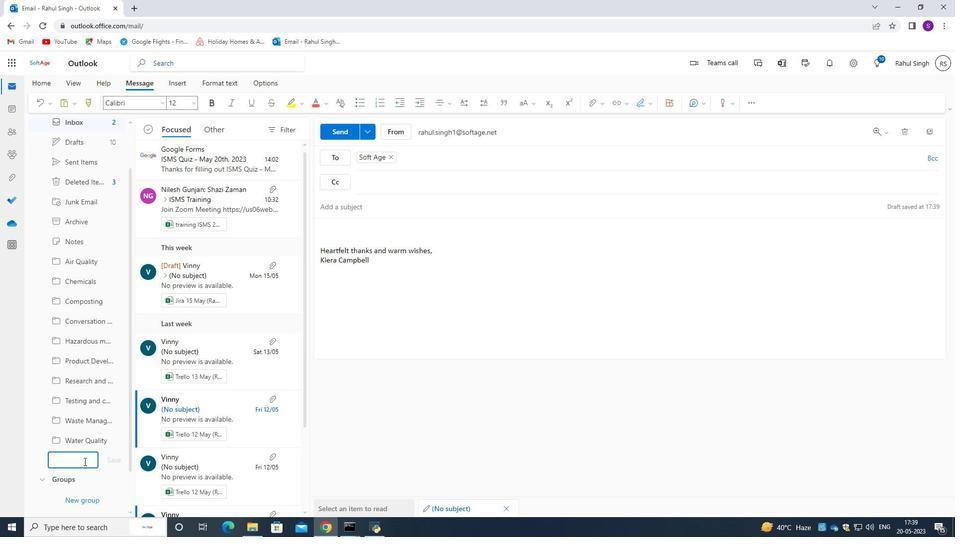 
Action: Key pressed <Key.caps_lock>Q<Key.caps_lock>uality<Key.space><Key.caps_lock>C<Key.caps_lock>ontrol
Screenshot: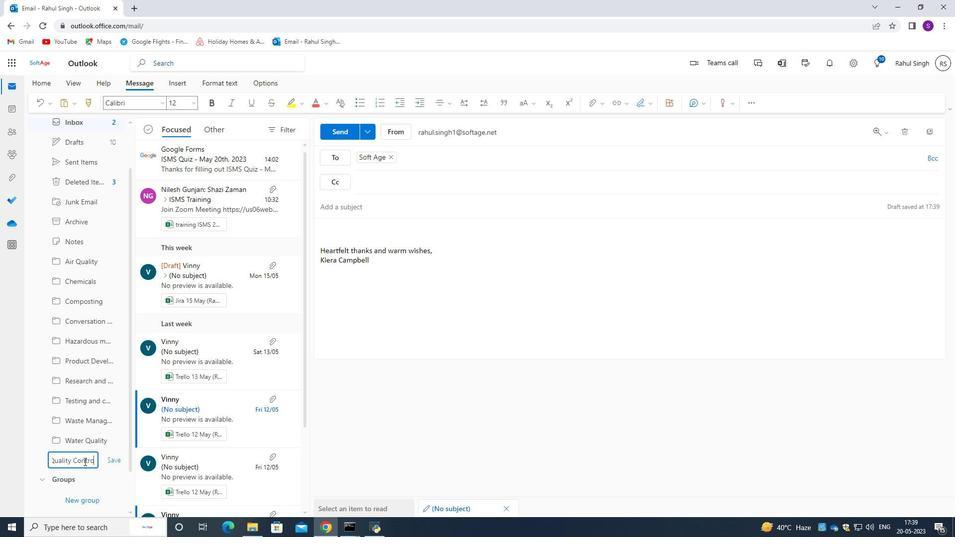 
Action: Mouse moved to (108, 460)
Screenshot: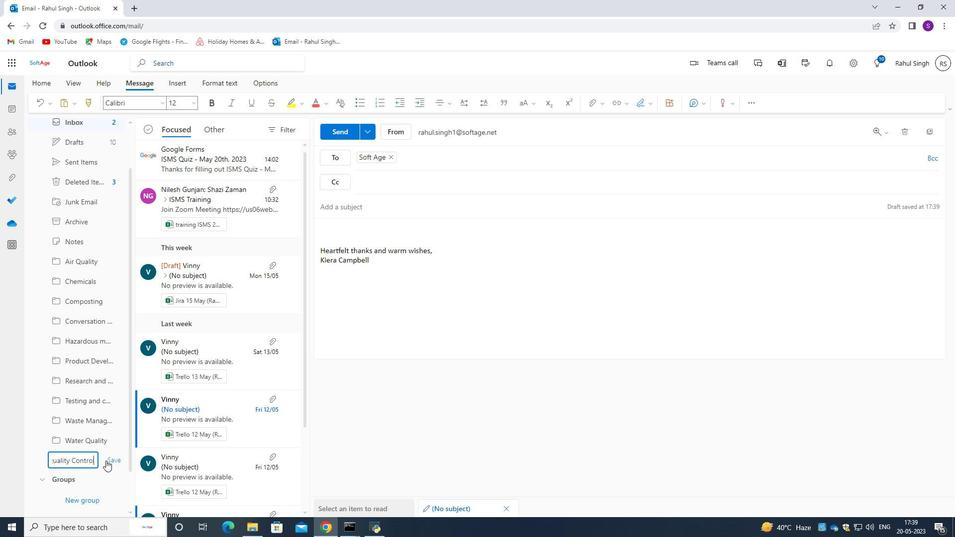 
Action: Mouse pressed left at (108, 460)
Screenshot: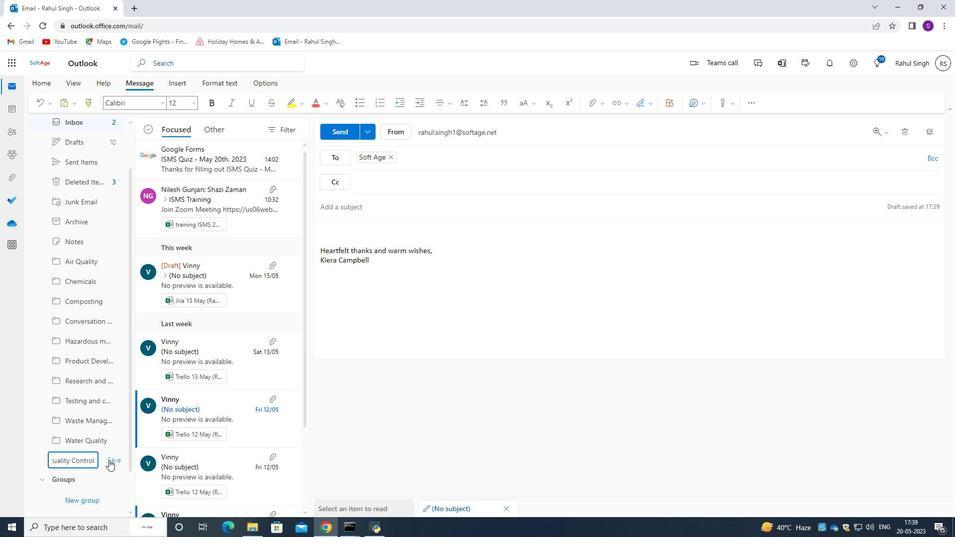 
Action: Mouse moved to (345, 134)
Screenshot: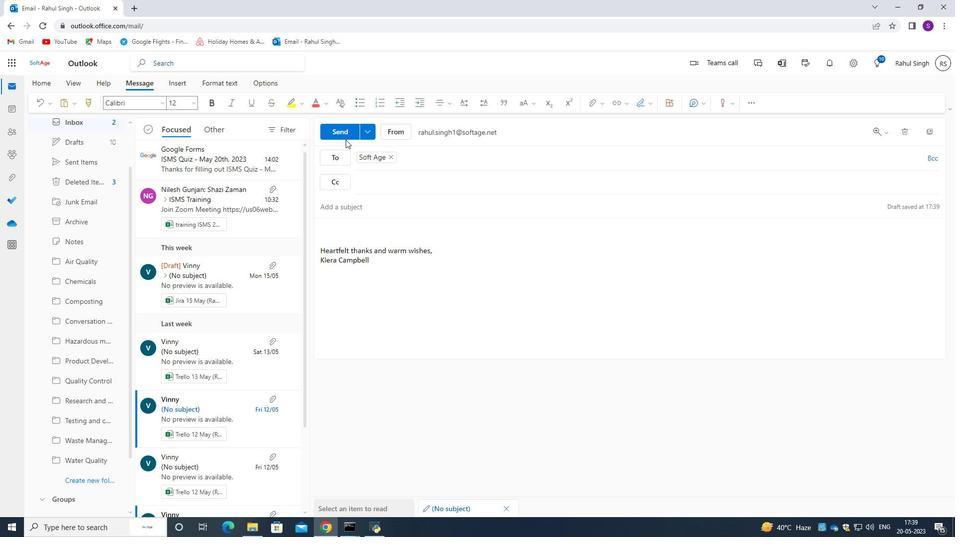 
Action: Mouse pressed left at (345, 134)
Screenshot: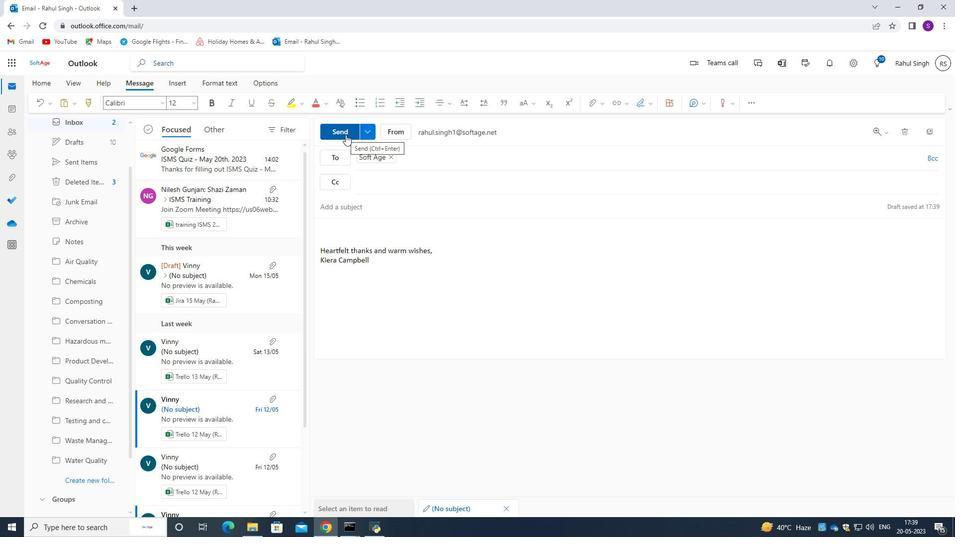 
Action: Mouse moved to (463, 314)
Screenshot: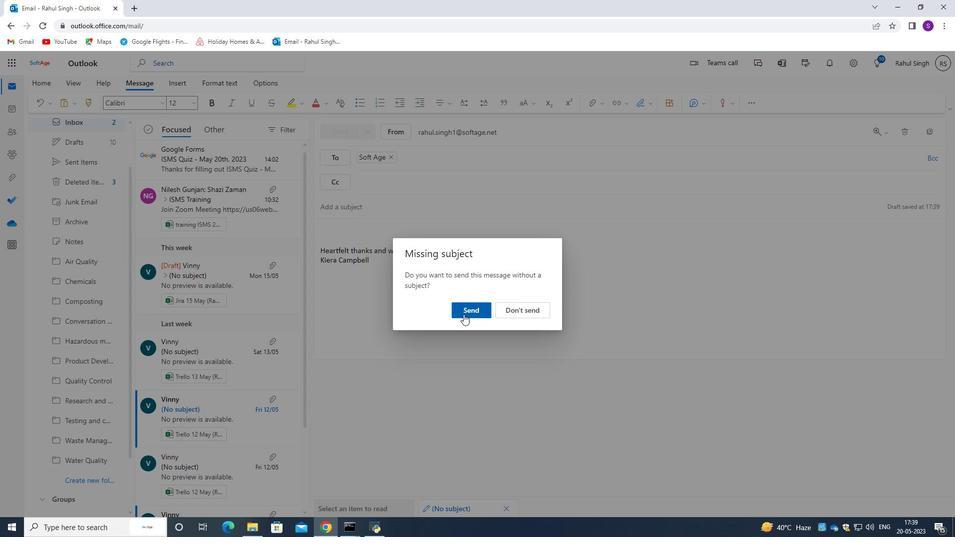 
Action: Mouse pressed left at (463, 314)
Screenshot: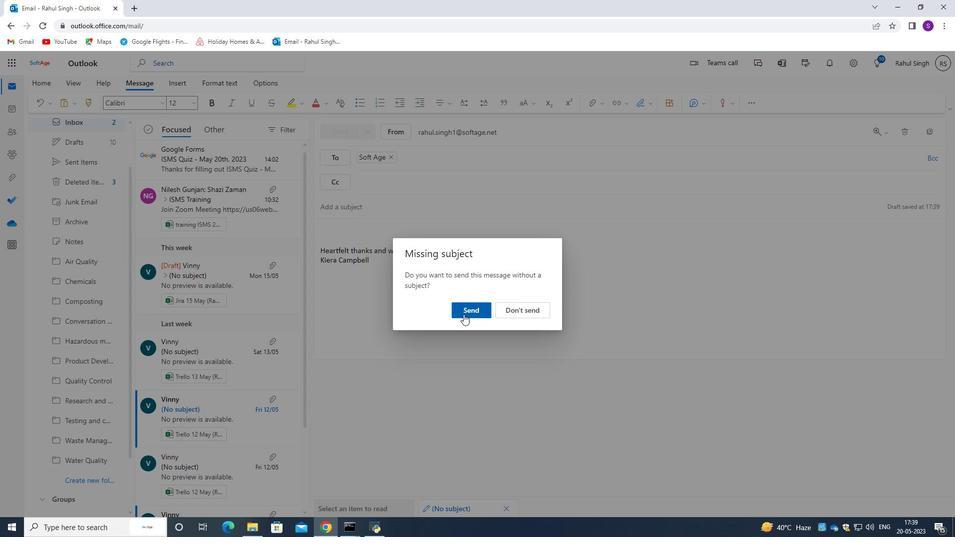 
Action: Mouse moved to (99, 162)
Screenshot: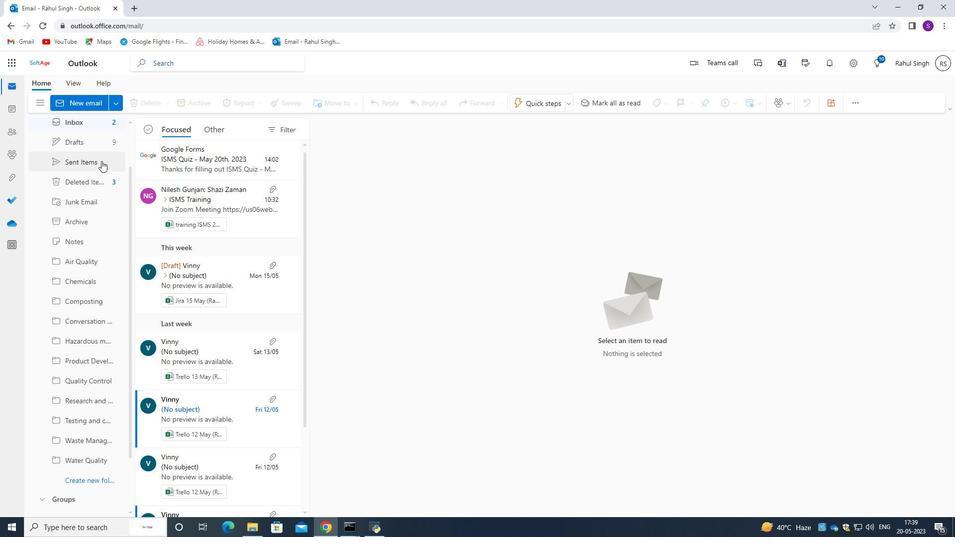 
Action: Mouse pressed left at (99, 162)
Screenshot: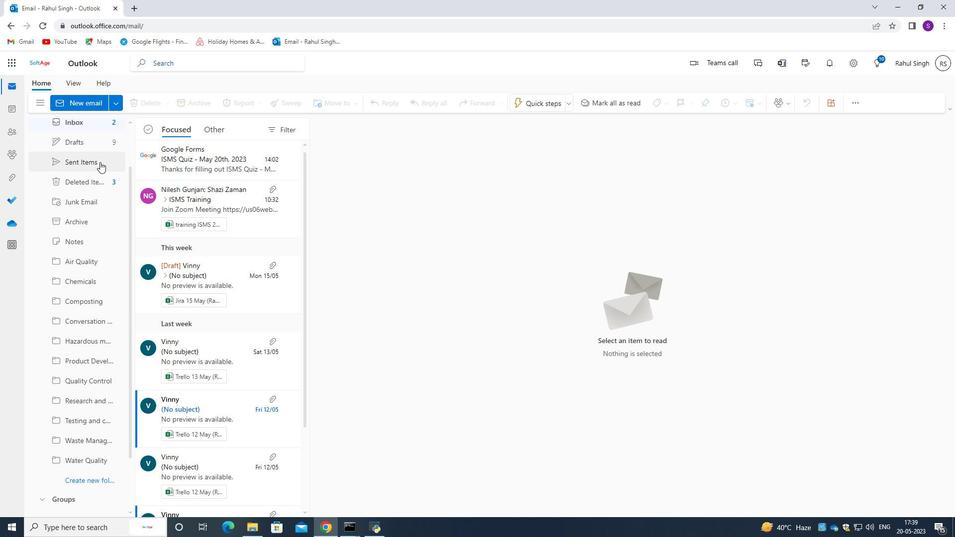 
Action: Mouse moved to (208, 182)
Screenshot: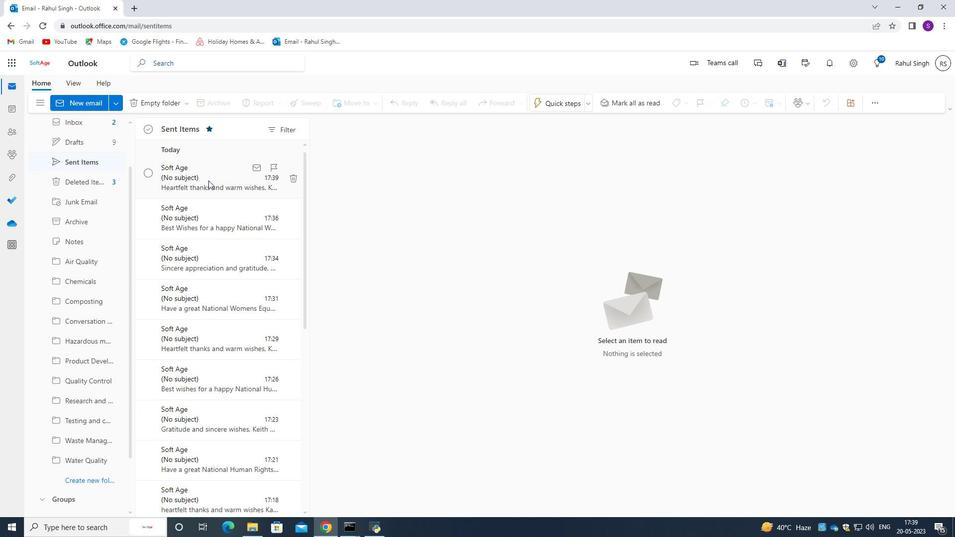 
Action: Mouse pressed left at (208, 182)
Screenshot: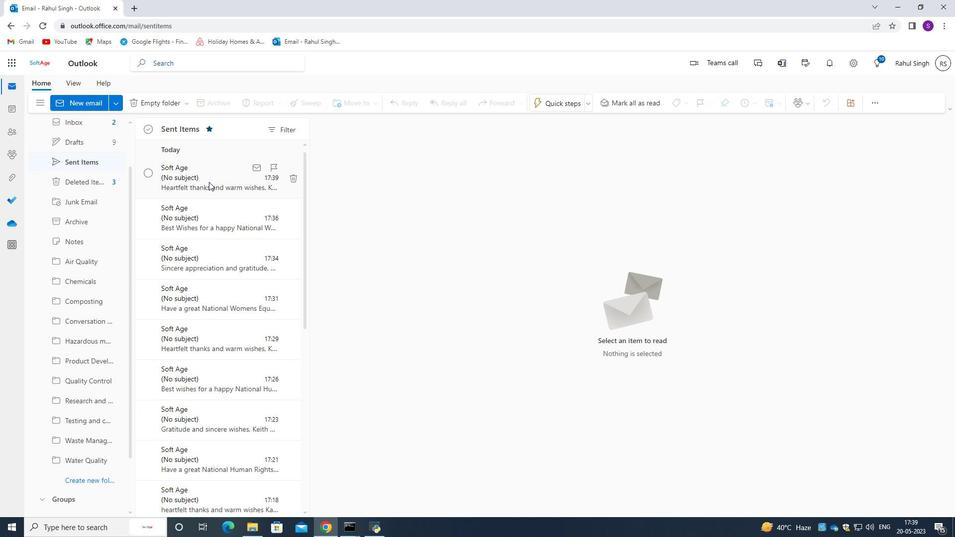 
Action: Mouse moved to (409, 293)
Screenshot: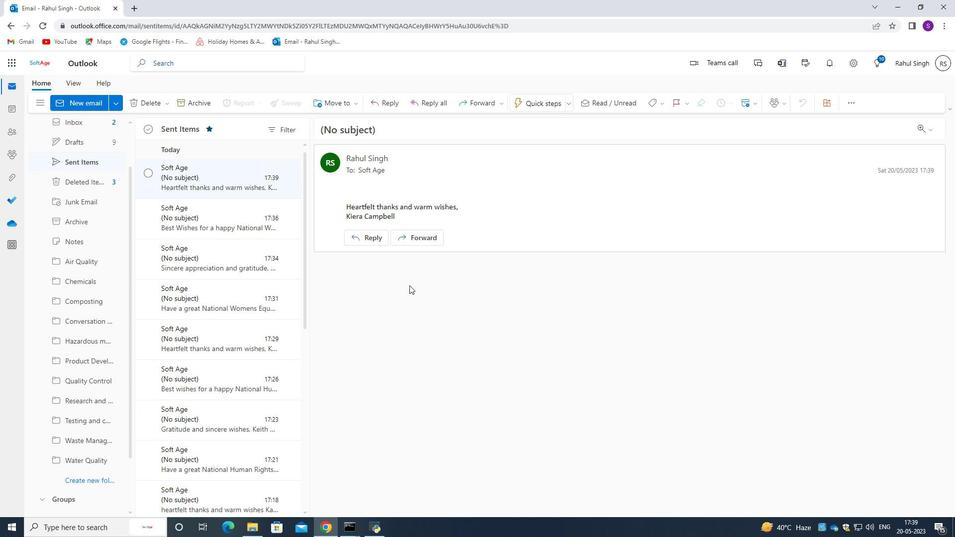 
Action: Mouse scrolled (409, 294) with delta (0, 0)
Screenshot: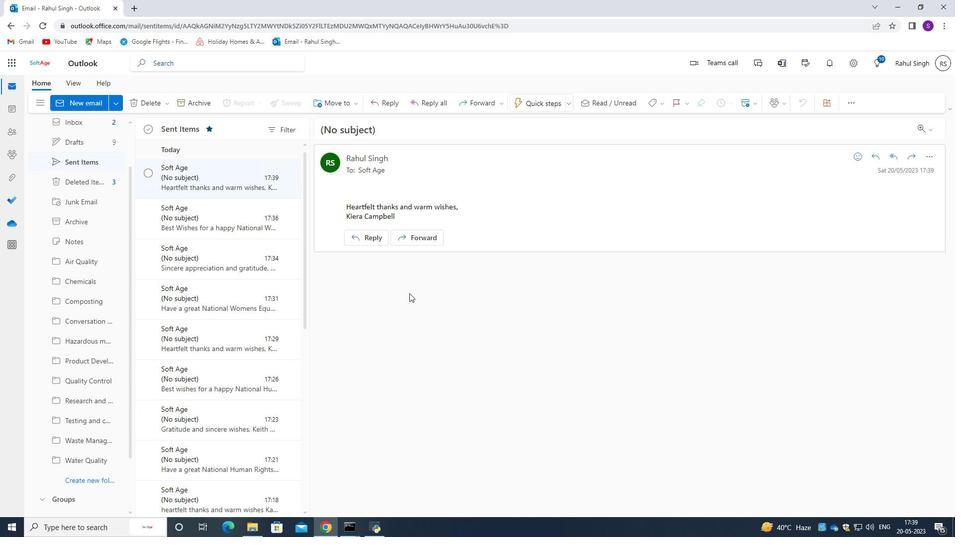 
Action: Mouse scrolled (409, 293) with delta (0, 0)
Screenshot: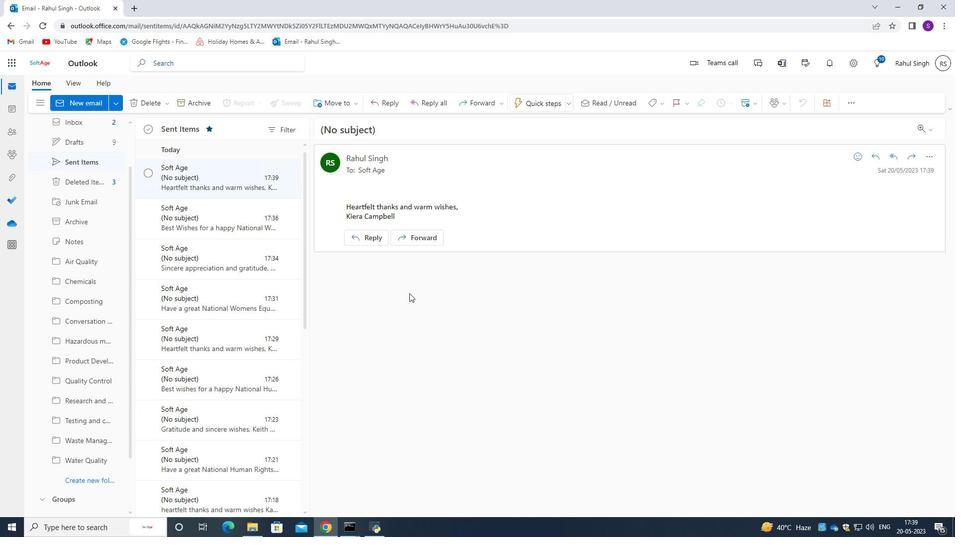 
Action: Mouse scrolled (409, 293) with delta (0, 0)
Screenshot: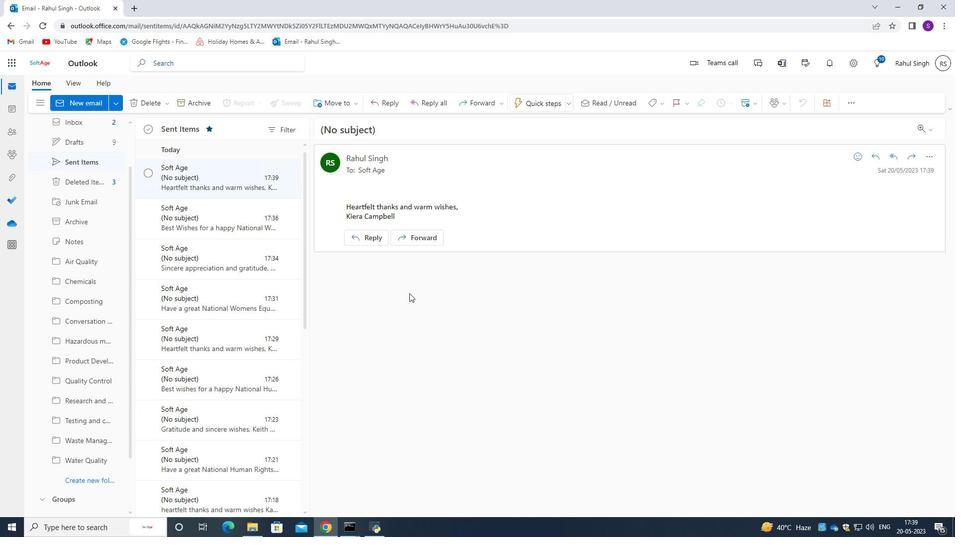 
